 Task: Add an event with the title Second Presentation Practice, date '2023/10/27', time 7:00 AM to 9:00 AMand add a description: Participants will learn how to structure their presentations in a clear and logical manner. They will explore techniques for capturing audience attention, developing a compelling opening, organizing content effectively, and delivering a memorable closing.Select event color  Flamingo . Add location for the event as: 123 Sultan Ahmed Mosque, Istanbul, Turkey, logged in from the account softage.6@softage.netand send the event invitation to softage.10@softage.net and softage.4@softage.net. Set a reminder for the event Doesn't repeat
Action: Mouse moved to (93, 119)
Screenshot: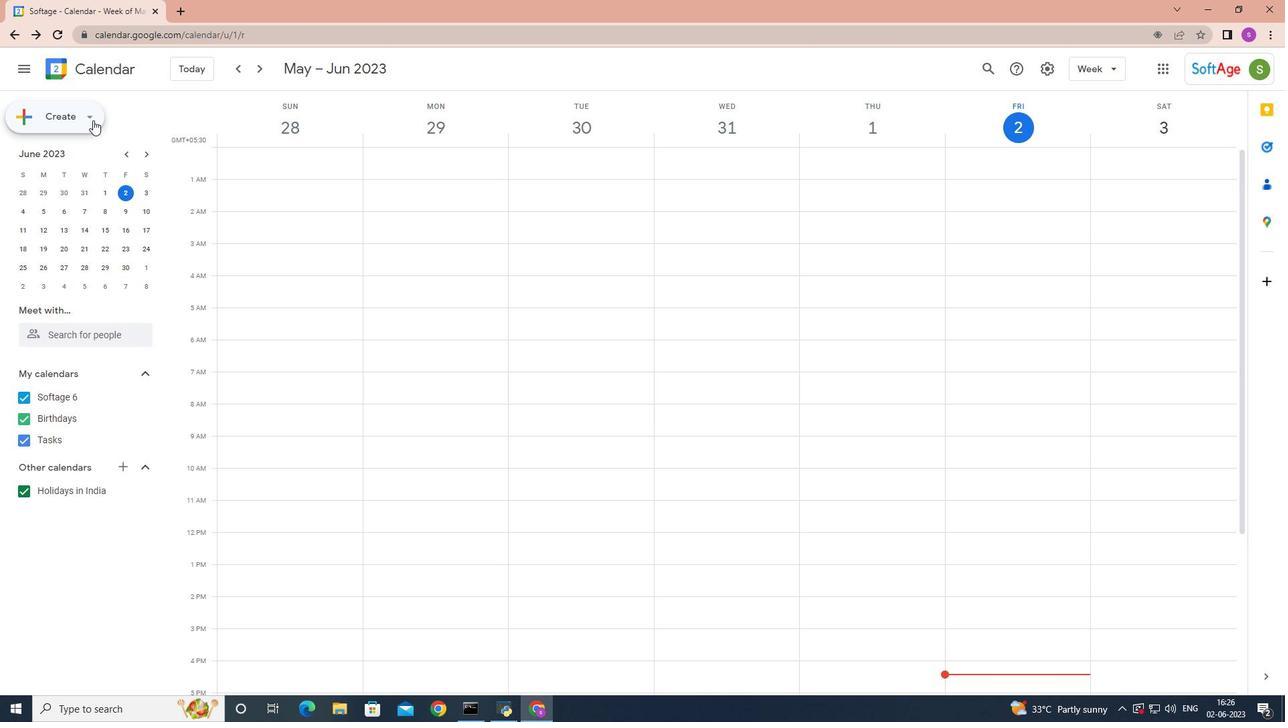 
Action: Mouse pressed left at (93, 119)
Screenshot: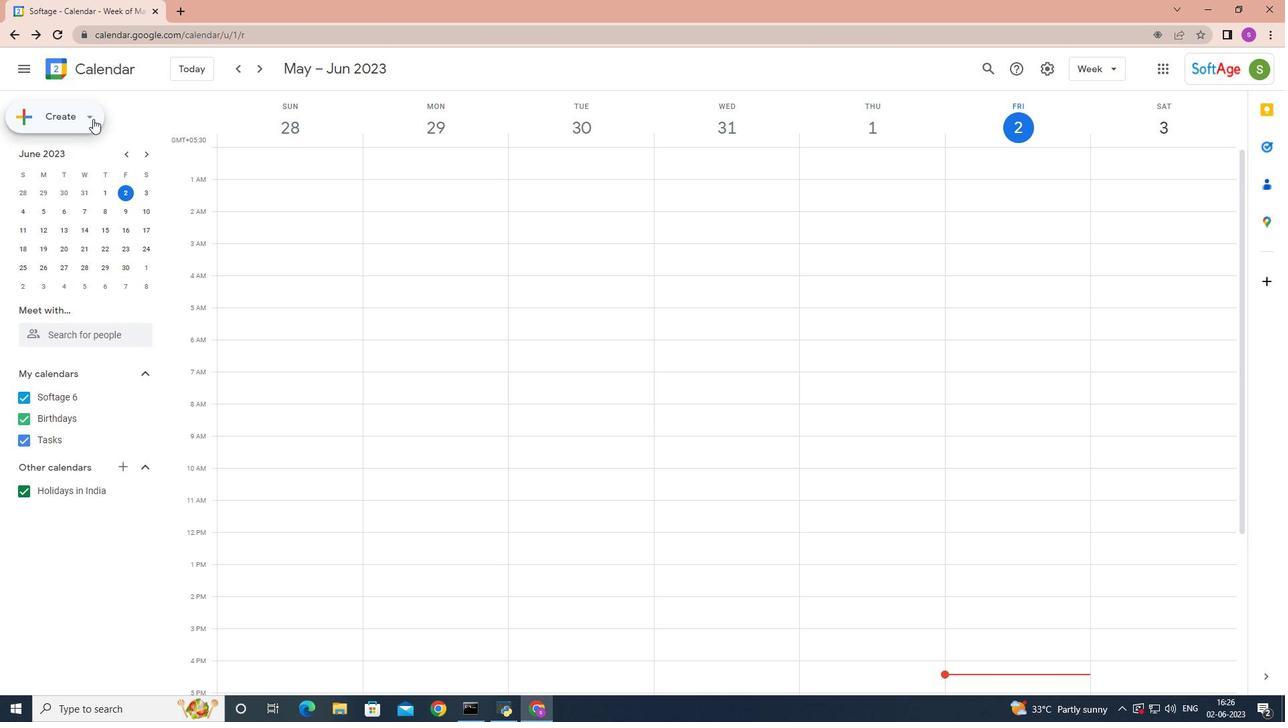 
Action: Mouse moved to (101, 147)
Screenshot: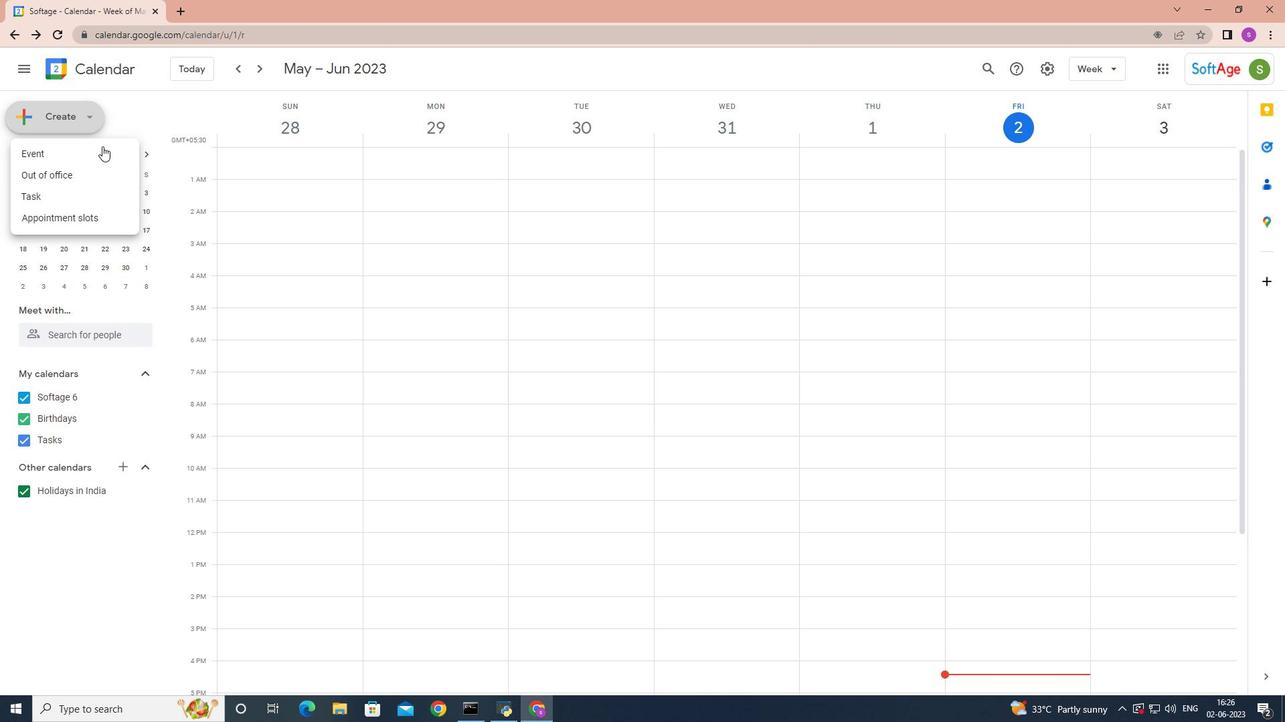 
Action: Mouse pressed left at (101, 147)
Screenshot: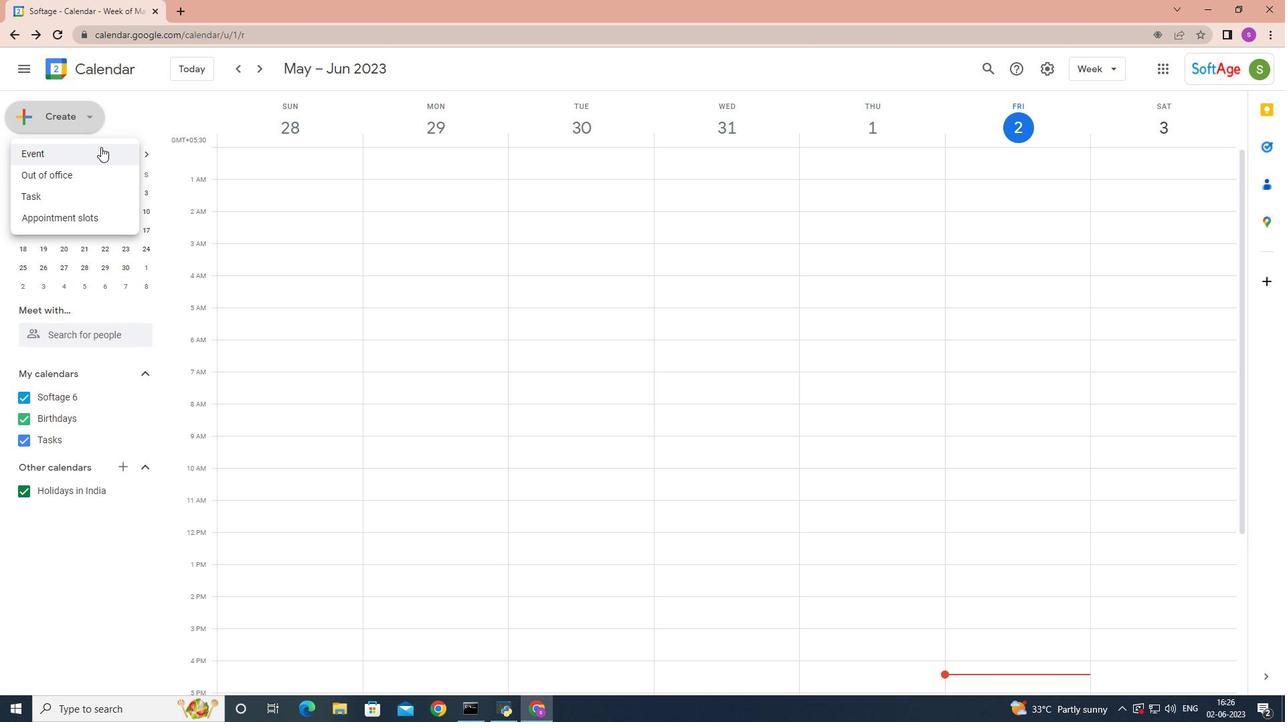 
Action: Mouse moved to (819, 642)
Screenshot: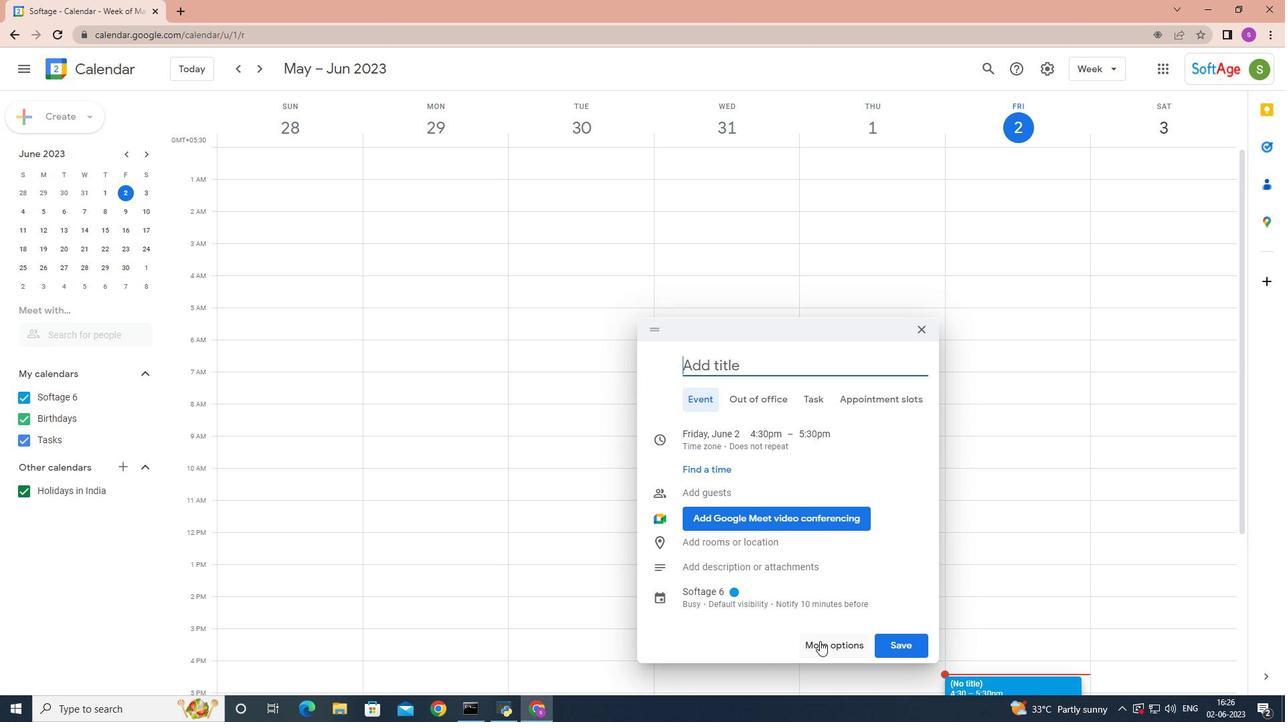 
Action: Mouse pressed left at (819, 642)
Screenshot: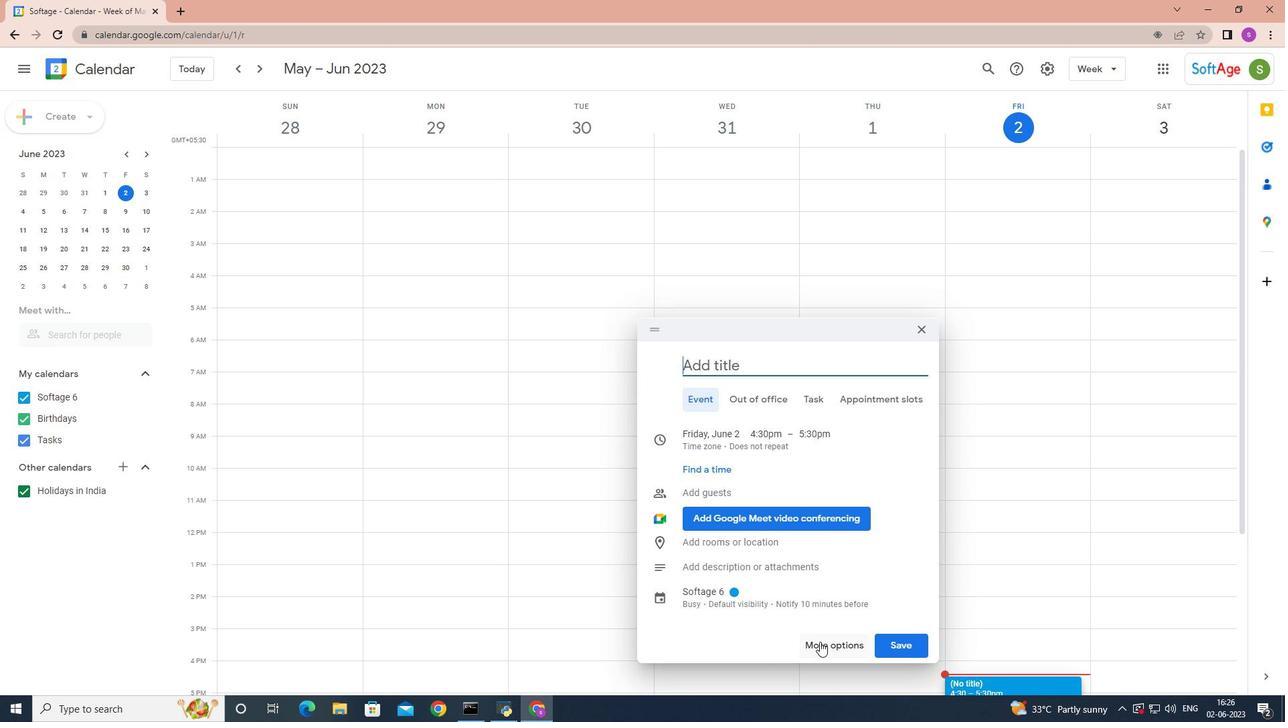 
Action: Mouse moved to (221, 52)
Screenshot: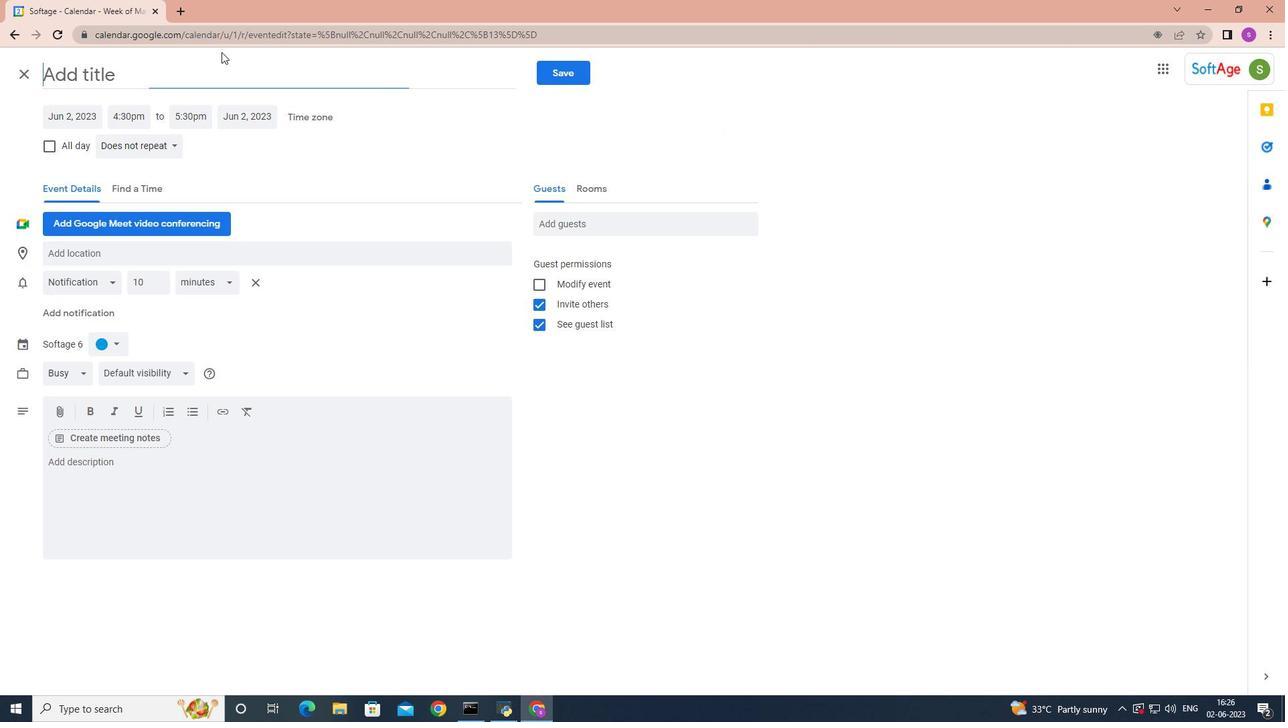 
Action: Key pressed <Key.shift>Second<Key.space><Key.shift>Presentation<Key.space><Key.shift>Practice
Screenshot: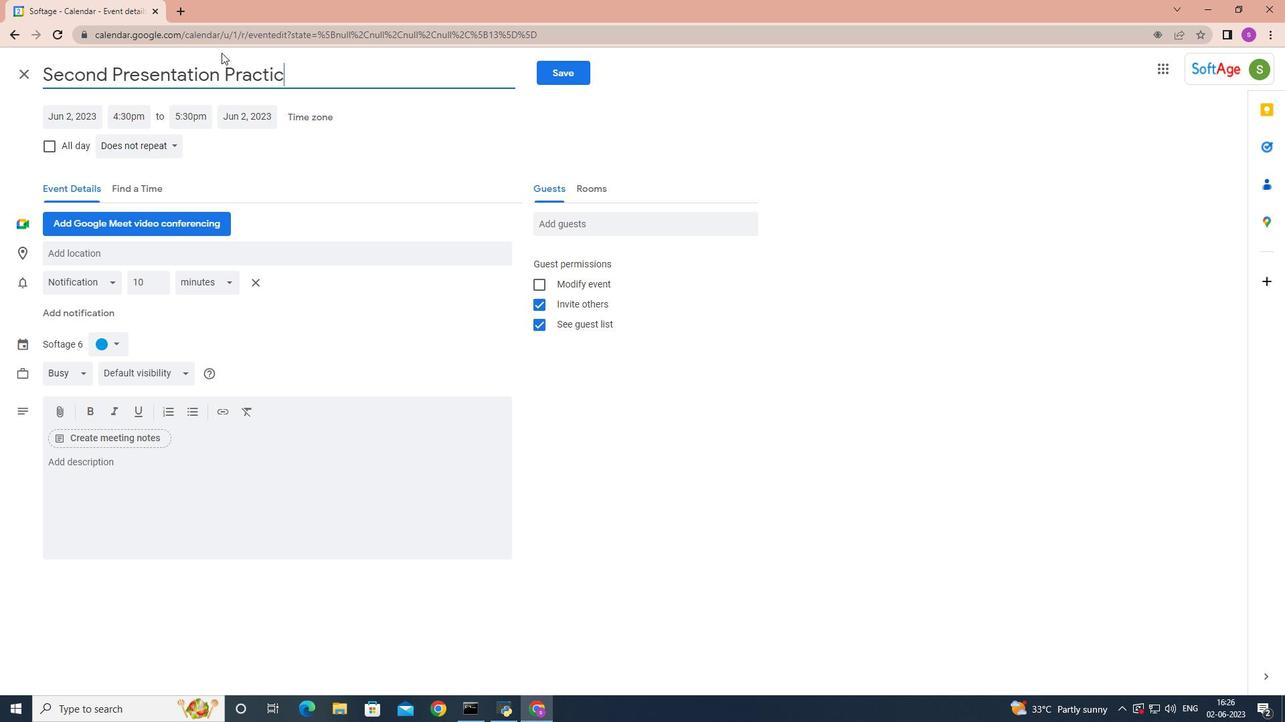 
Action: Mouse moved to (82, 116)
Screenshot: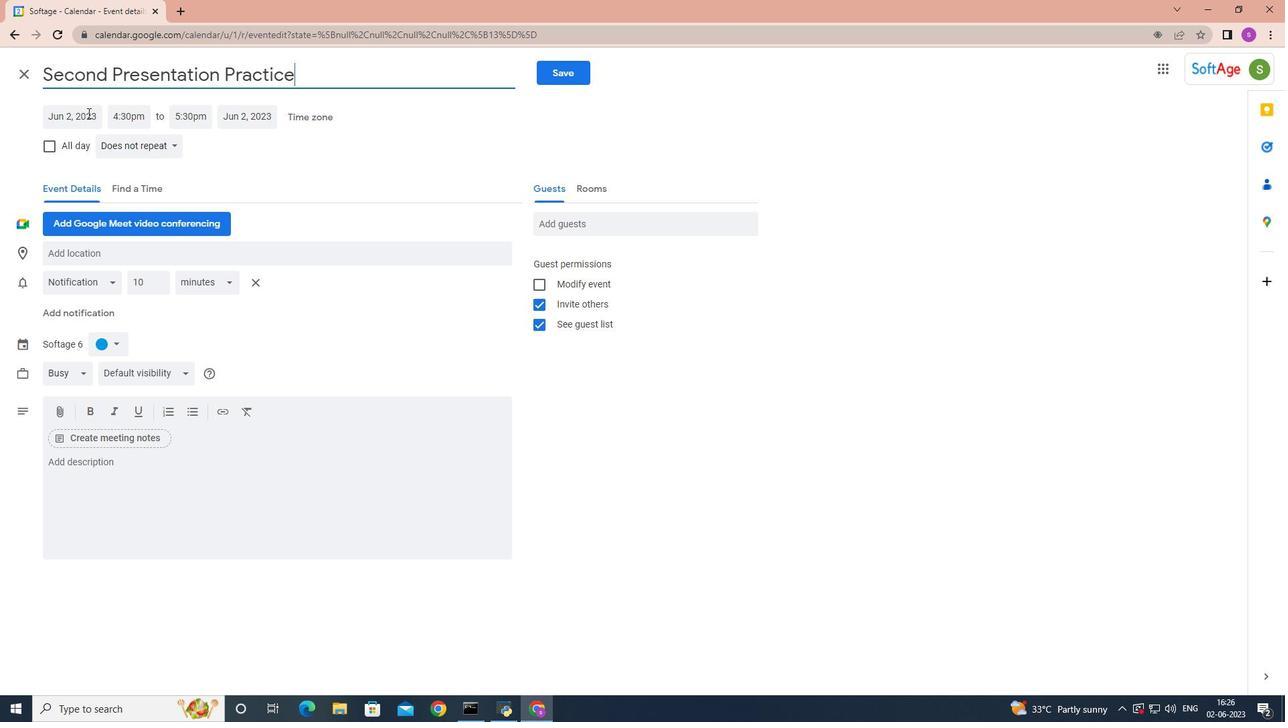 
Action: Mouse pressed left at (82, 116)
Screenshot: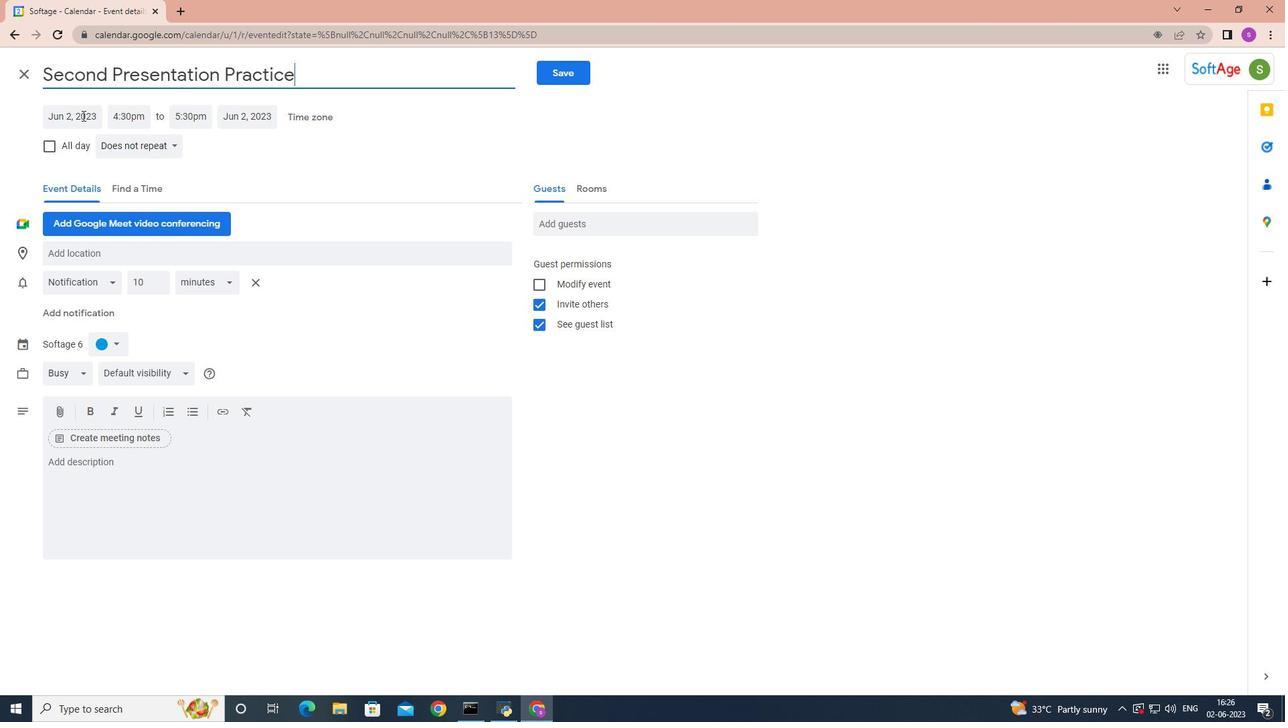 
Action: Mouse moved to (214, 141)
Screenshot: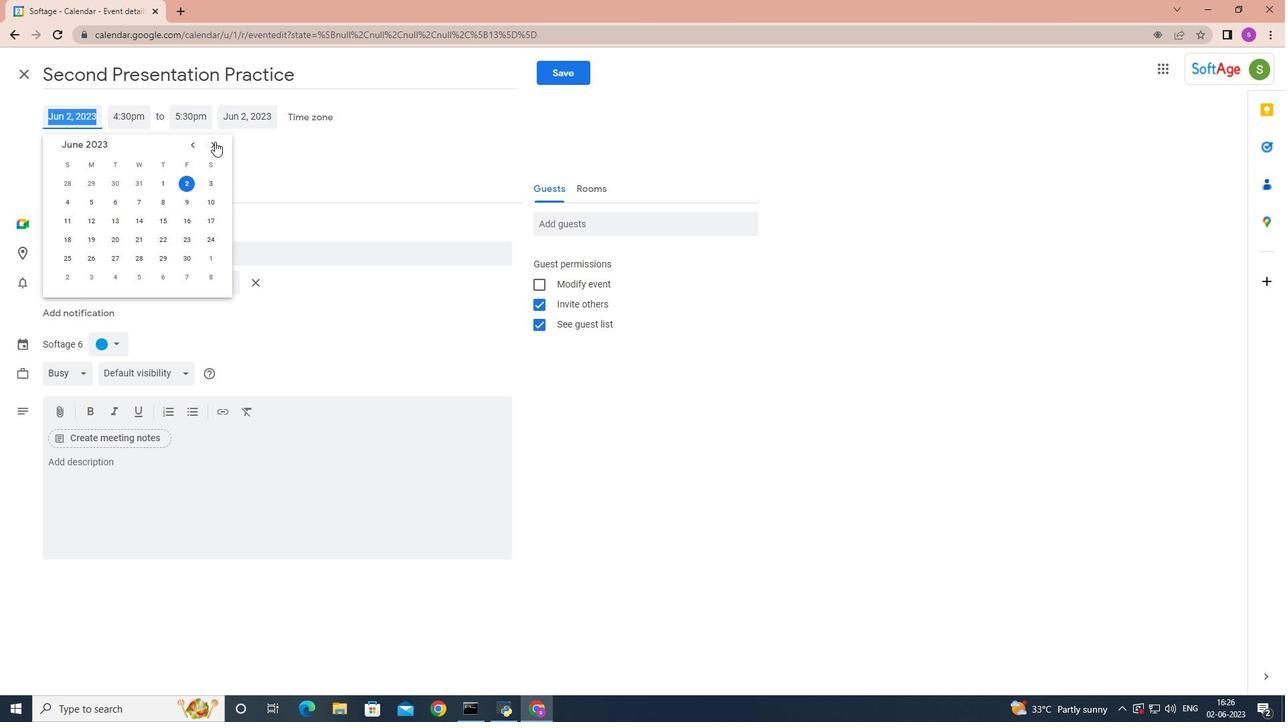 
Action: Mouse pressed left at (214, 141)
Screenshot: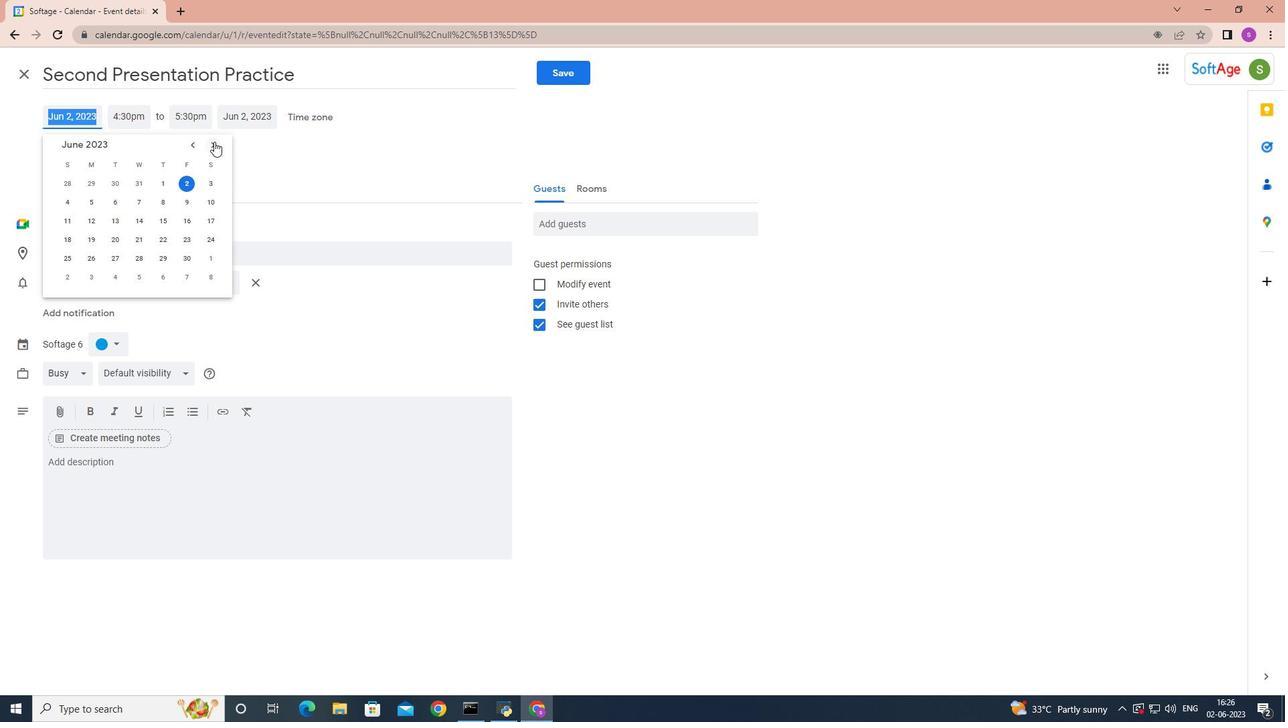 
Action: Mouse moved to (213, 141)
Screenshot: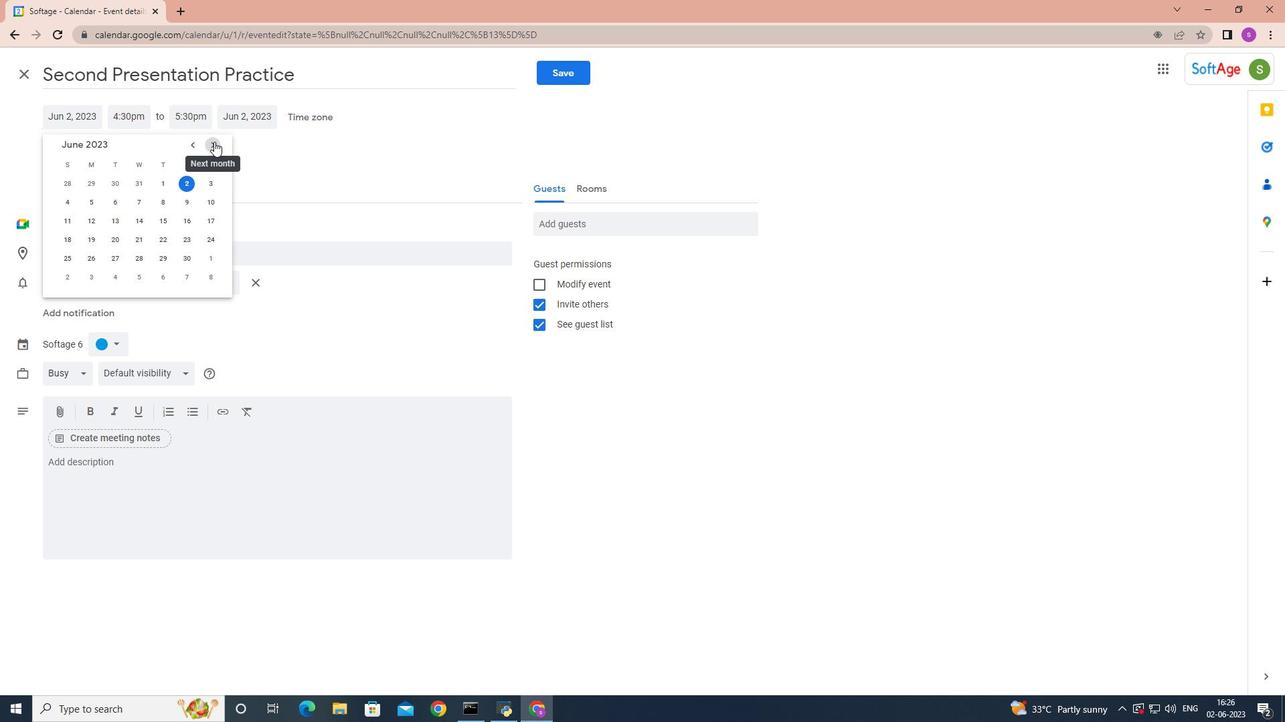 
Action: Mouse pressed left at (213, 141)
Screenshot: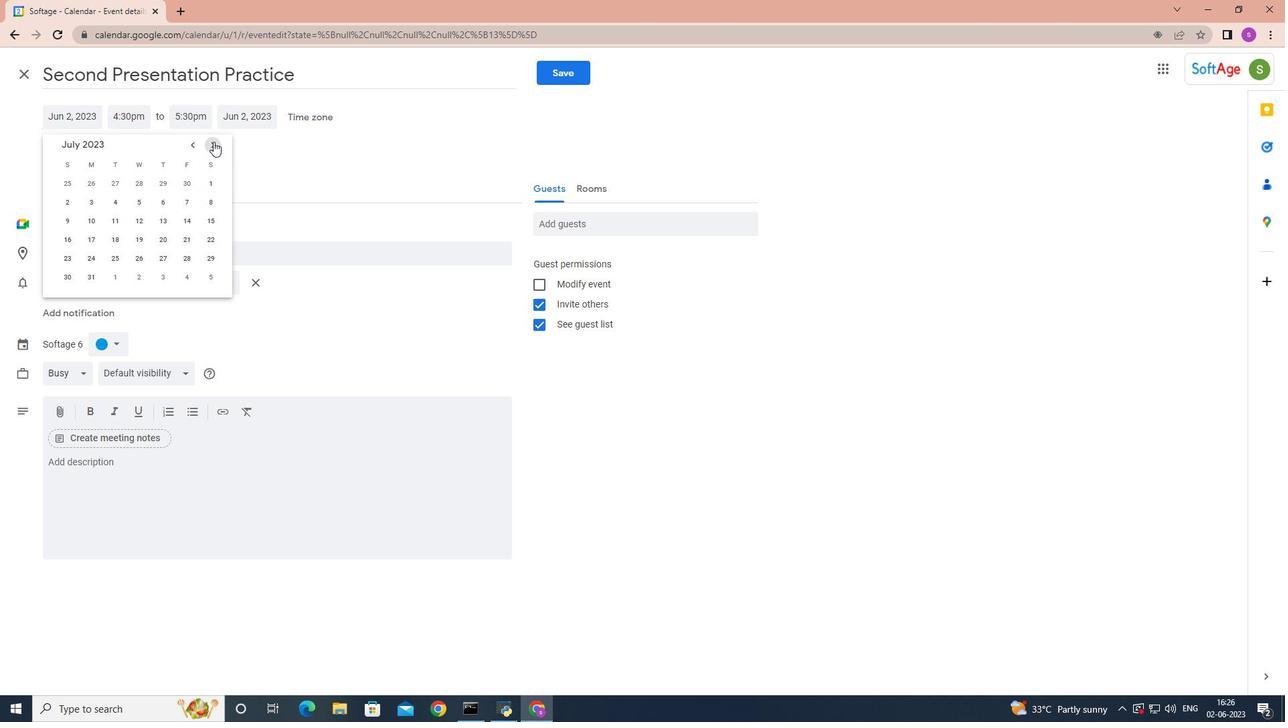 
Action: Mouse pressed left at (213, 141)
Screenshot: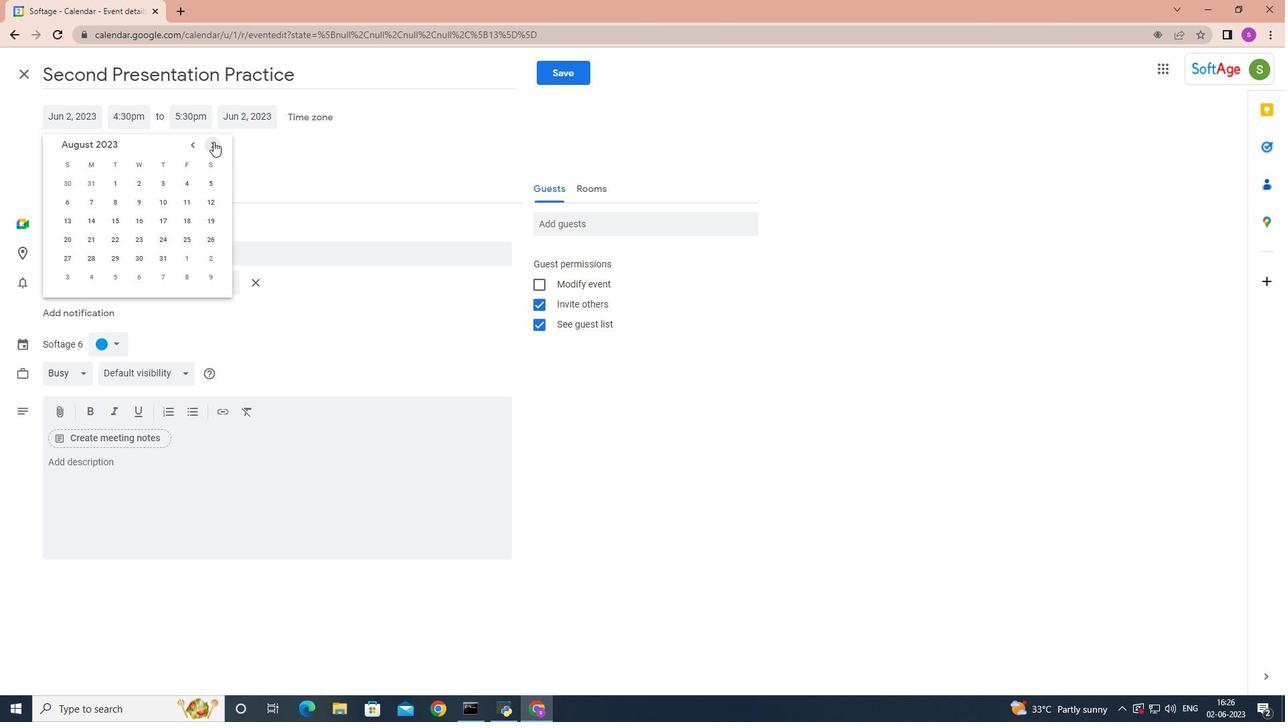 
Action: Mouse pressed left at (213, 141)
Screenshot: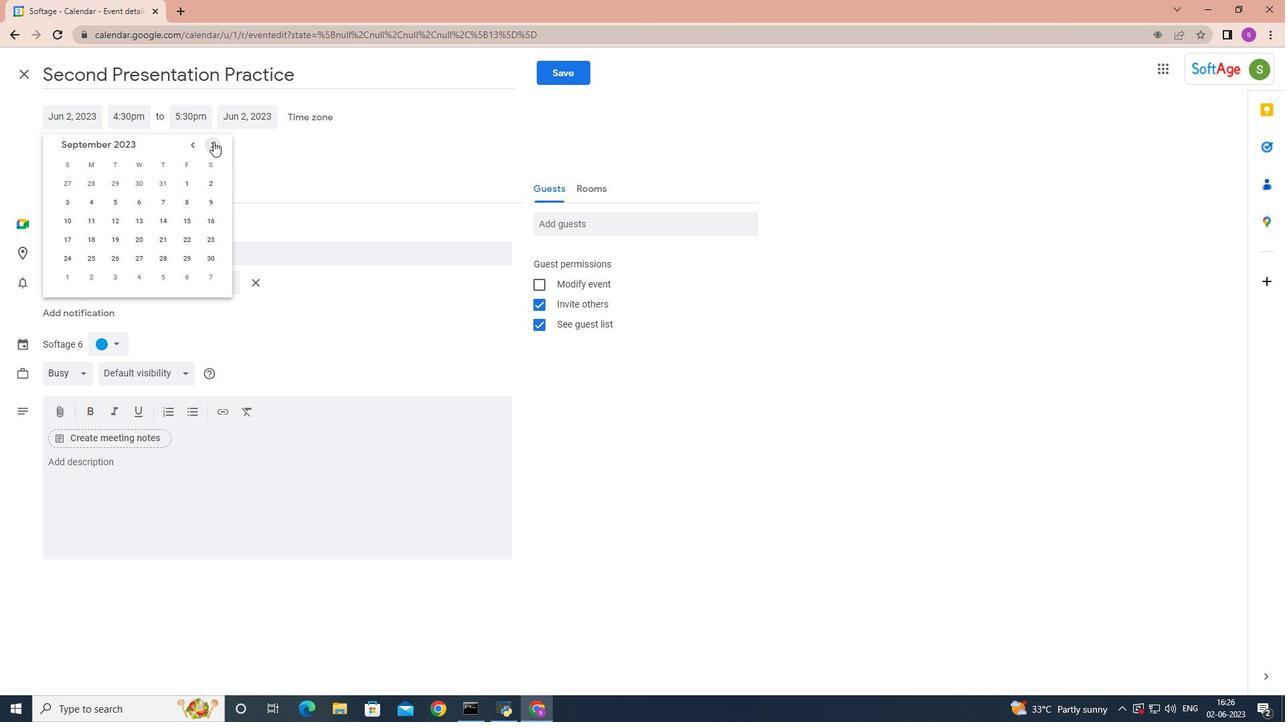 
Action: Mouse moved to (186, 238)
Screenshot: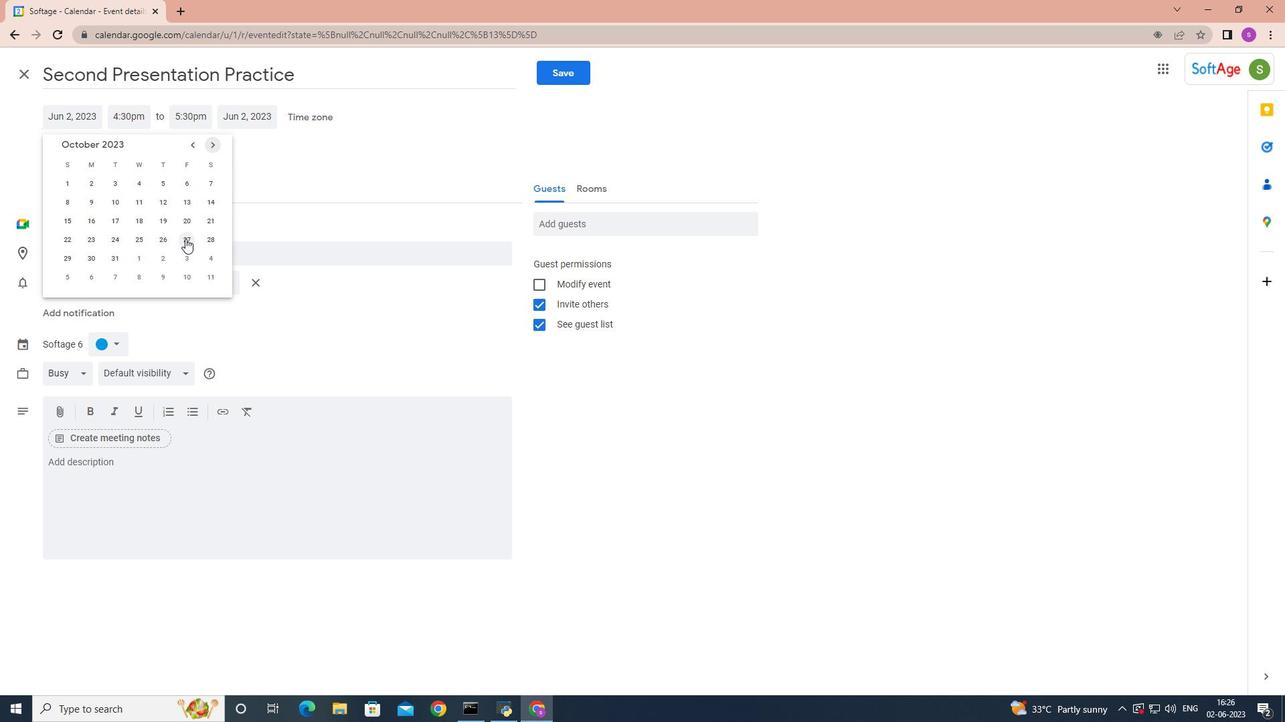 
Action: Mouse pressed left at (186, 238)
Screenshot: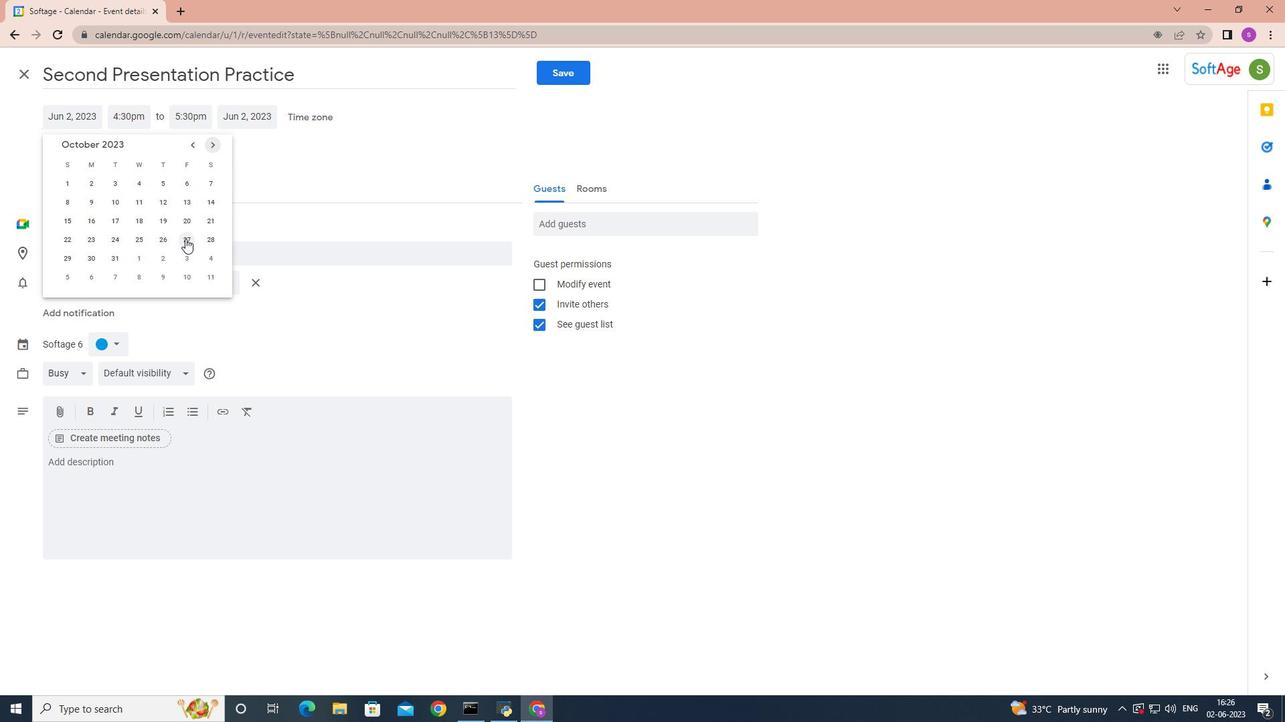 
Action: Mouse moved to (141, 119)
Screenshot: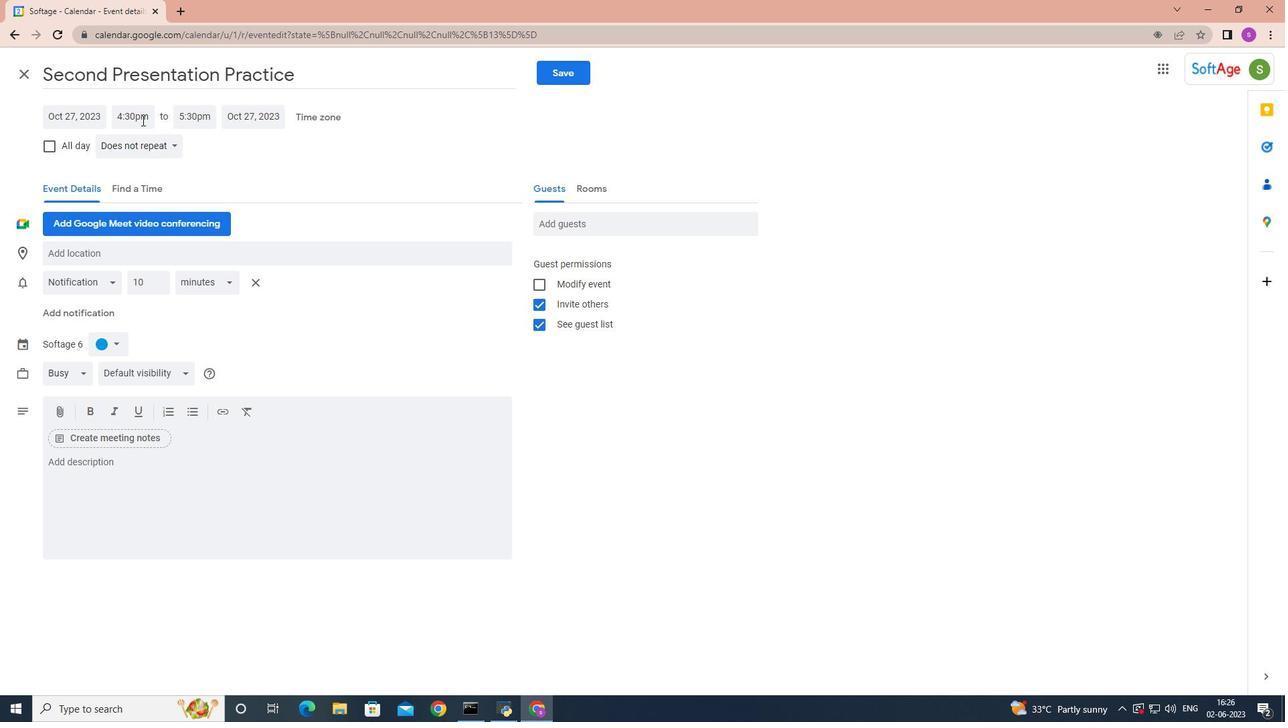 
Action: Mouse pressed left at (141, 119)
Screenshot: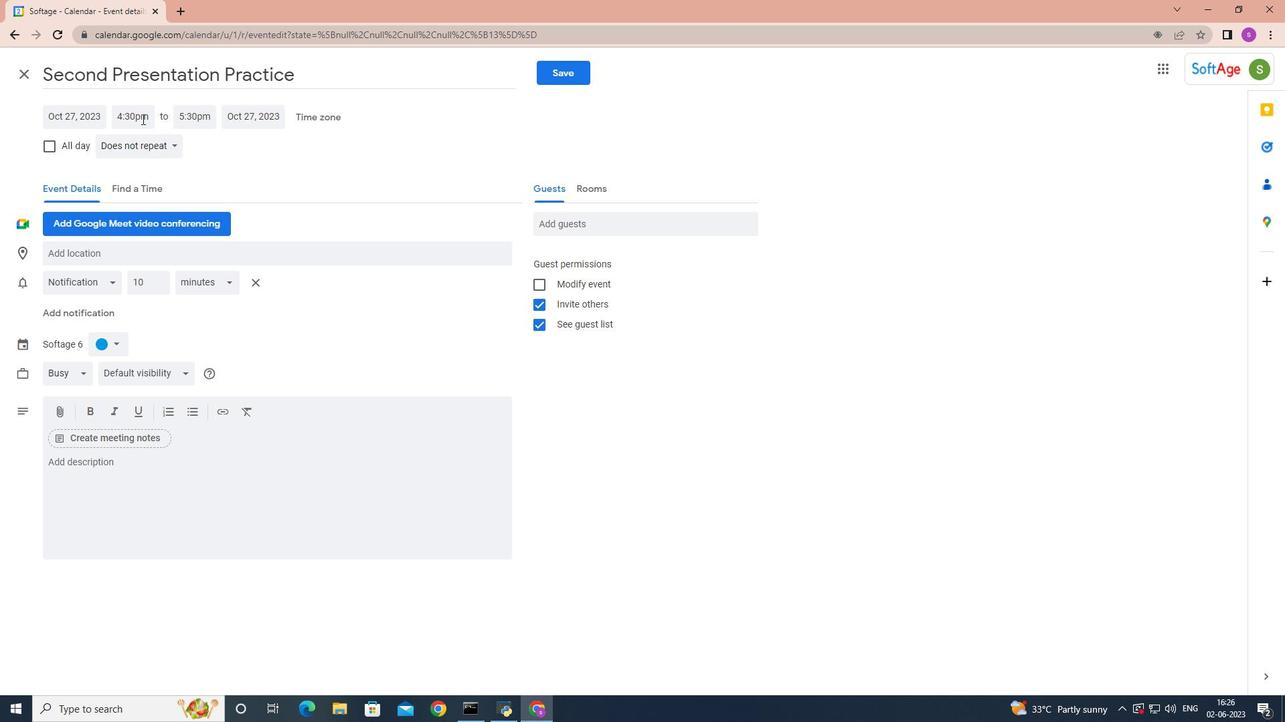 
Action: Mouse moved to (161, 211)
Screenshot: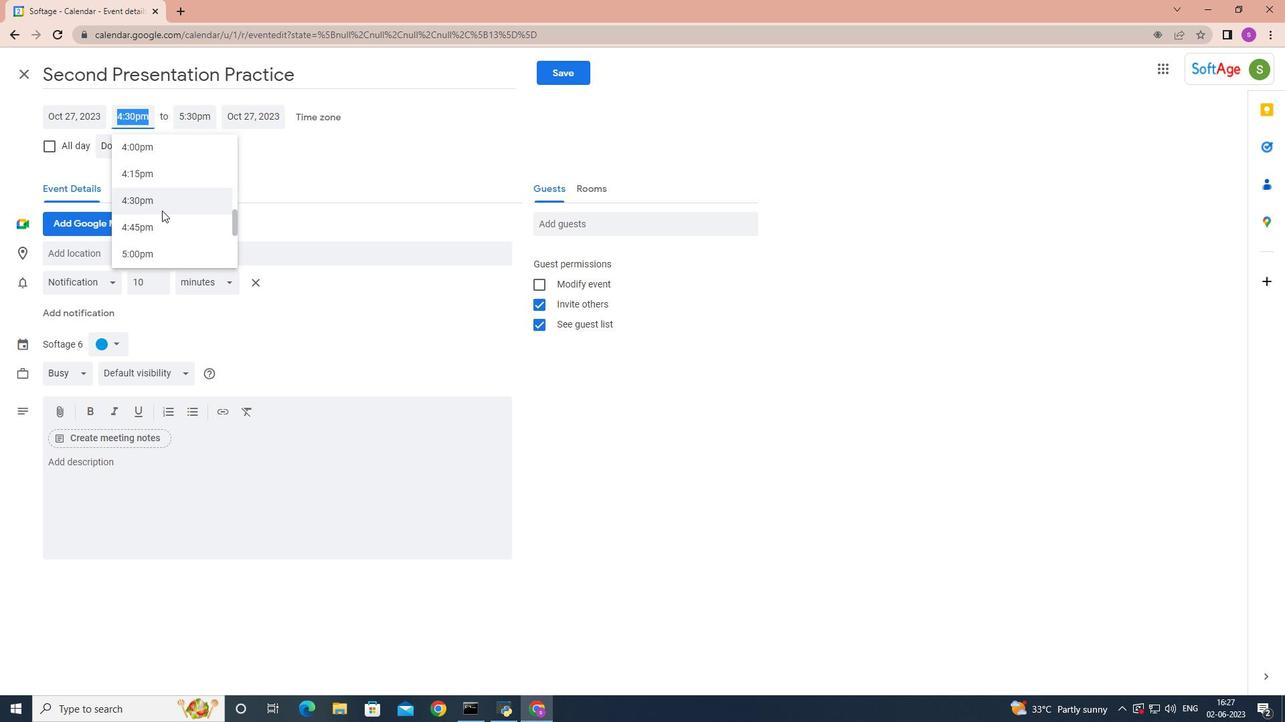 
Action: Mouse scrolled (161, 212) with delta (0, 0)
Screenshot: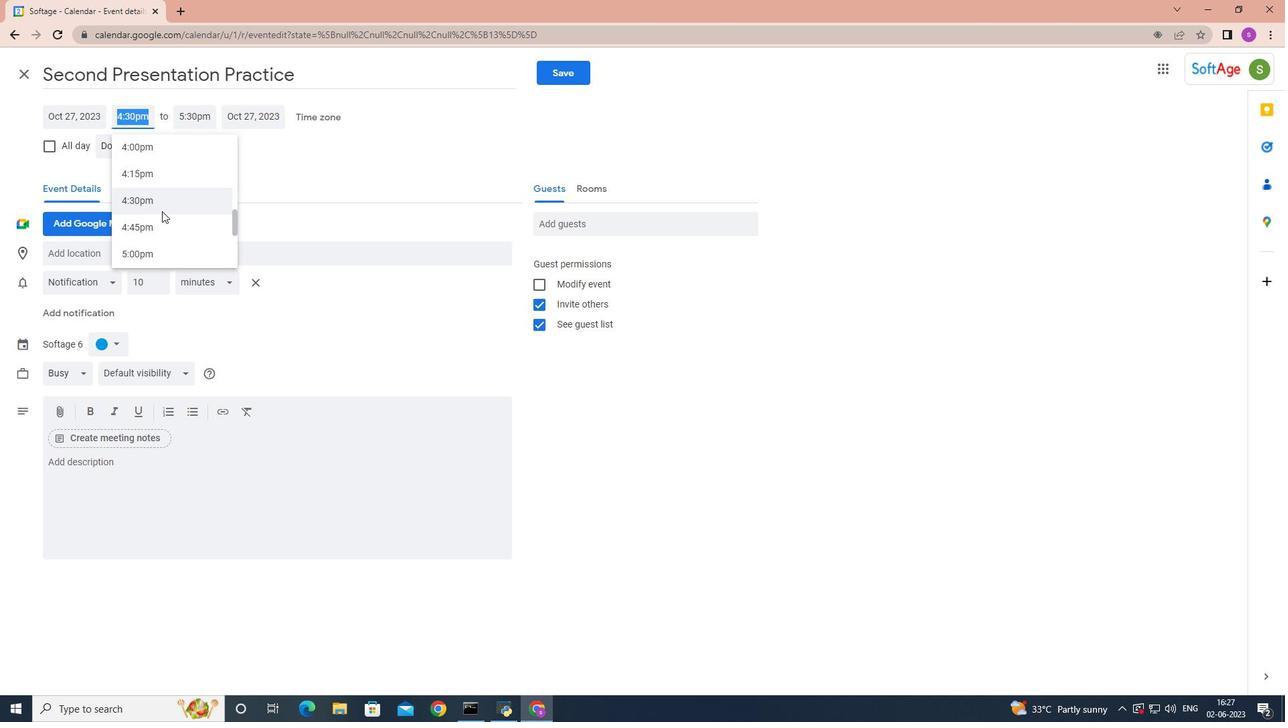 
Action: Mouse scrolled (161, 212) with delta (0, 0)
Screenshot: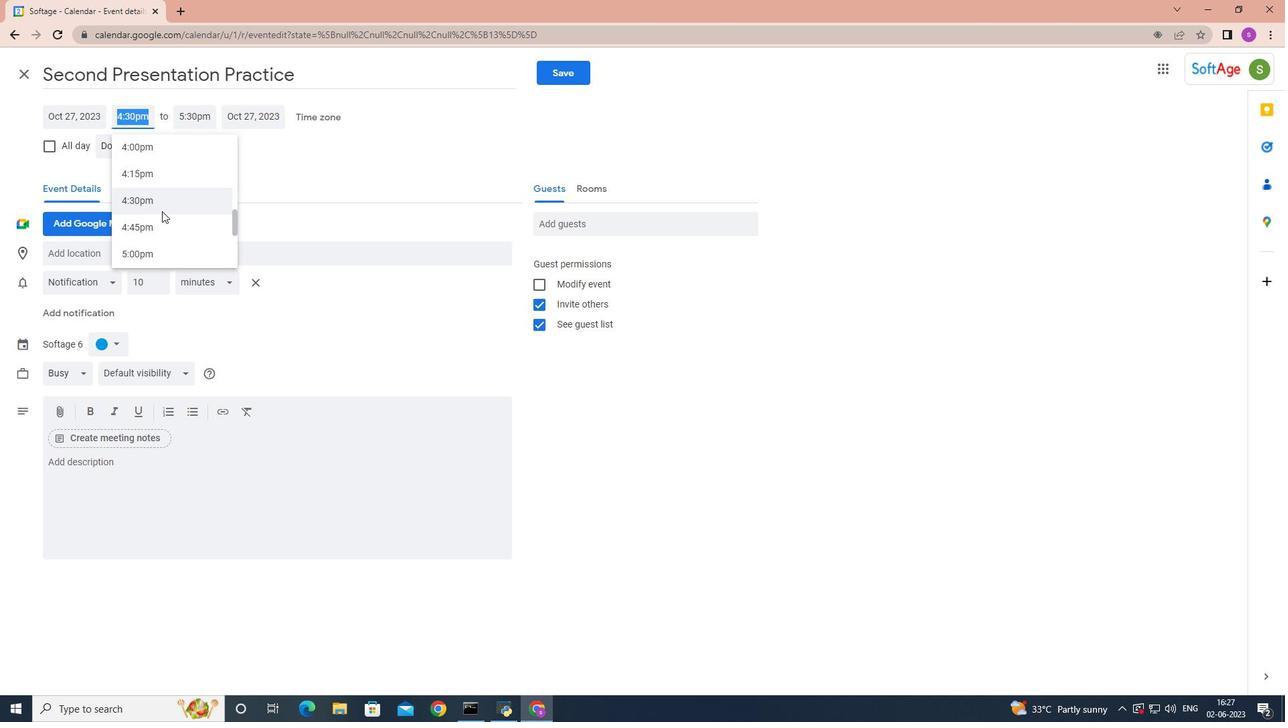 
Action: Mouse moved to (161, 211)
Screenshot: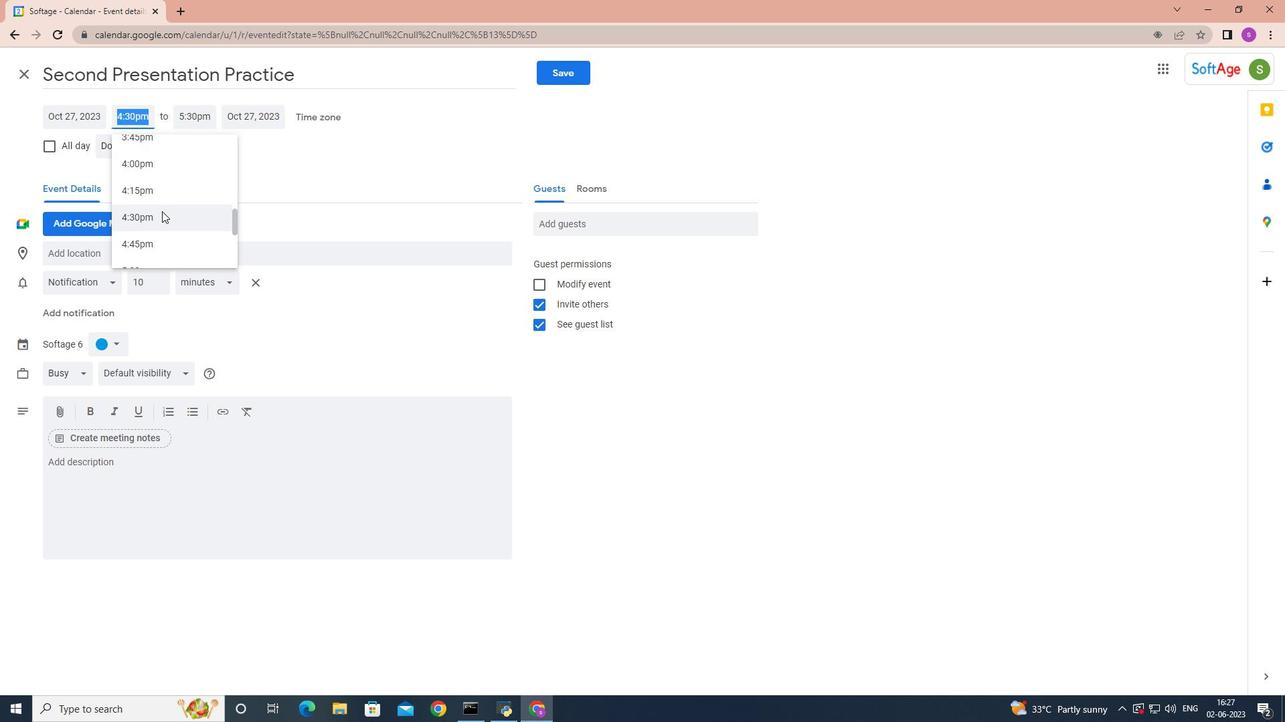 
Action: Mouse scrolled (161, 212) with delta (0, 0)
Screenshot: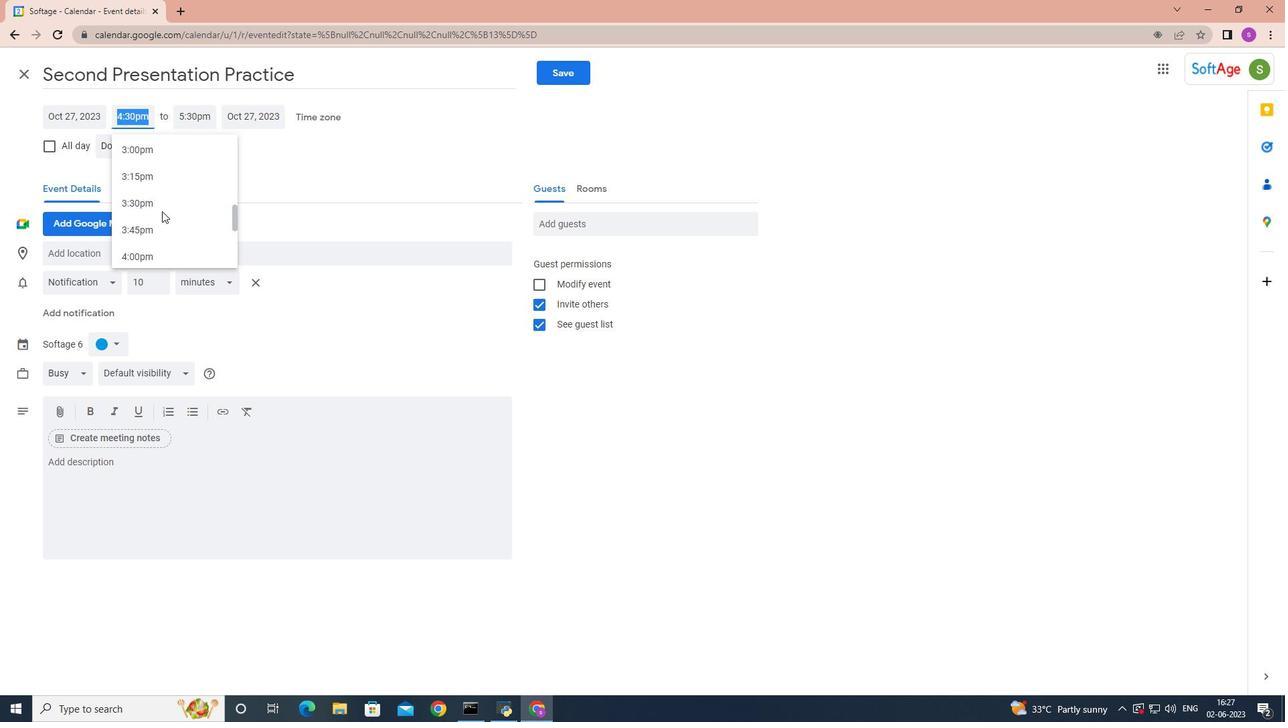 
Action: Mouse scrolled (161, 212) with delta (0, 0)
Screenshot: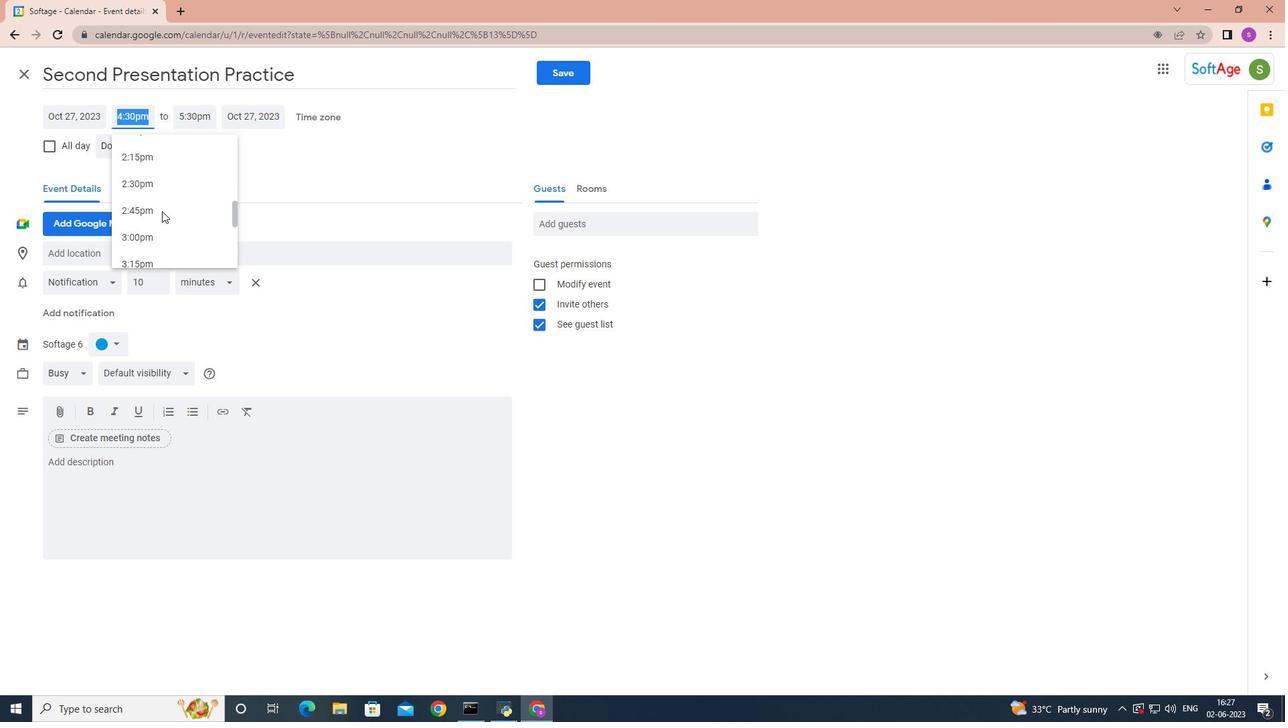 
Action: Mouse scrolled (161, 212) with delta (0, 0)
Screenshot: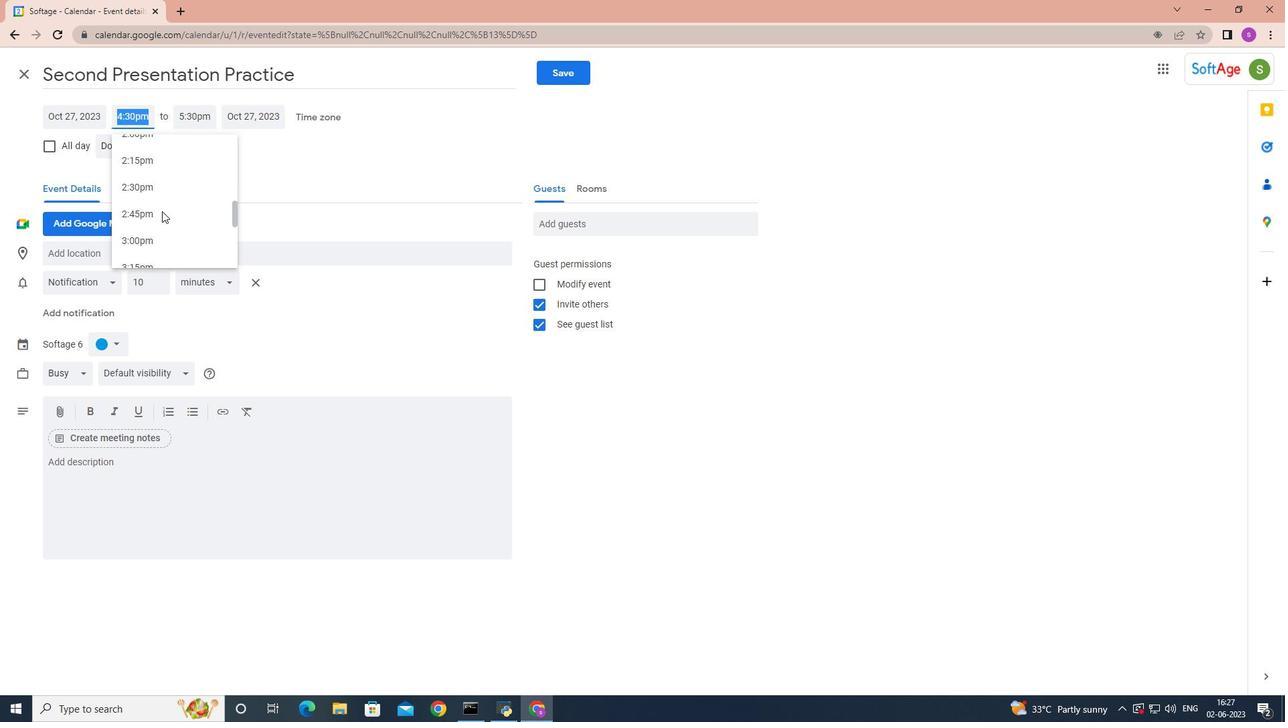 
Action: Mouse moved to (161, 212)
Screenshot: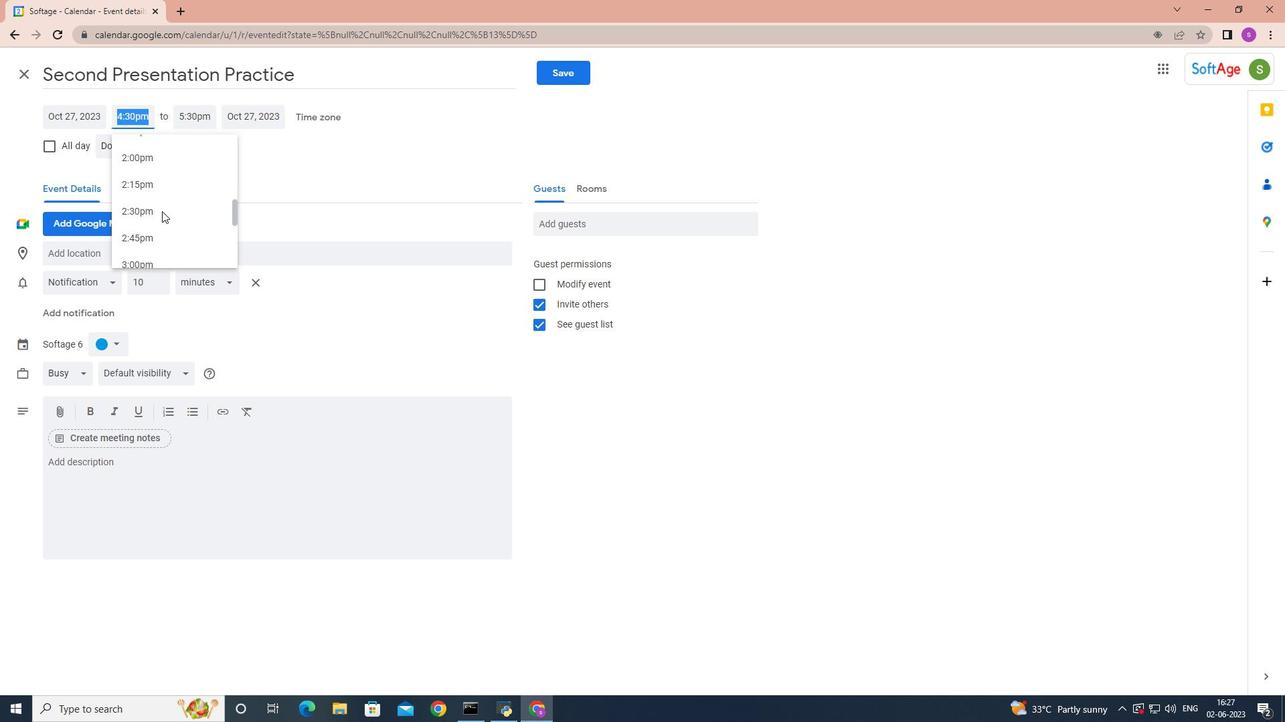 
Action: Mouse scrolled (161, 212) with delta (0, 0)
Screenshot: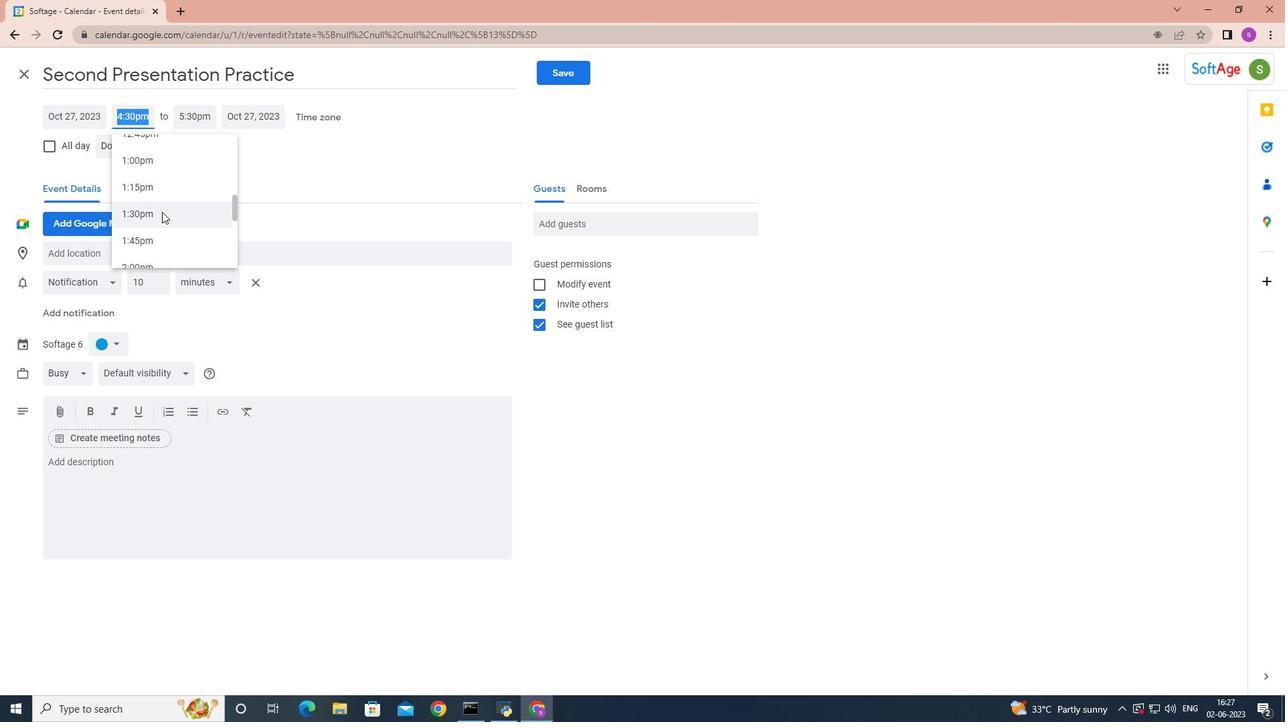 
Action: Mouse scrolled (161, 212) with delta (0, 0)
Screenshot: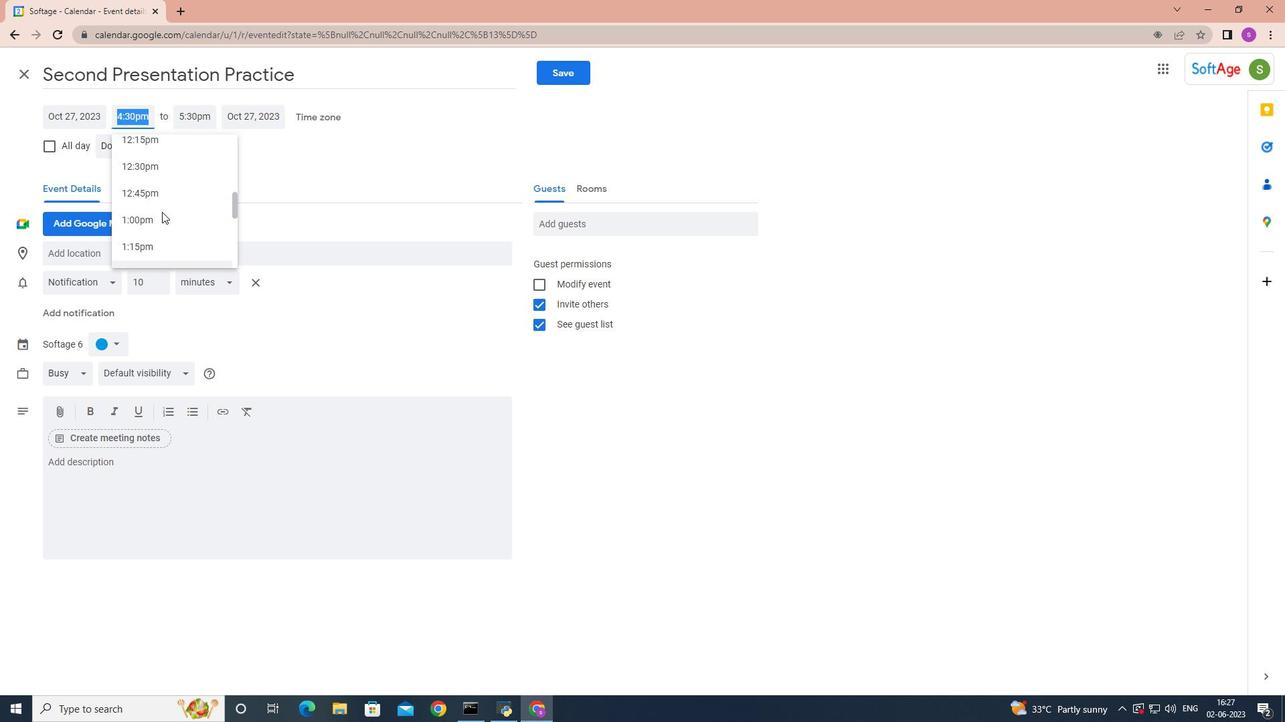 
Action: Mouse scrolled (161, 212) with delta (0, 0)
Screenshot: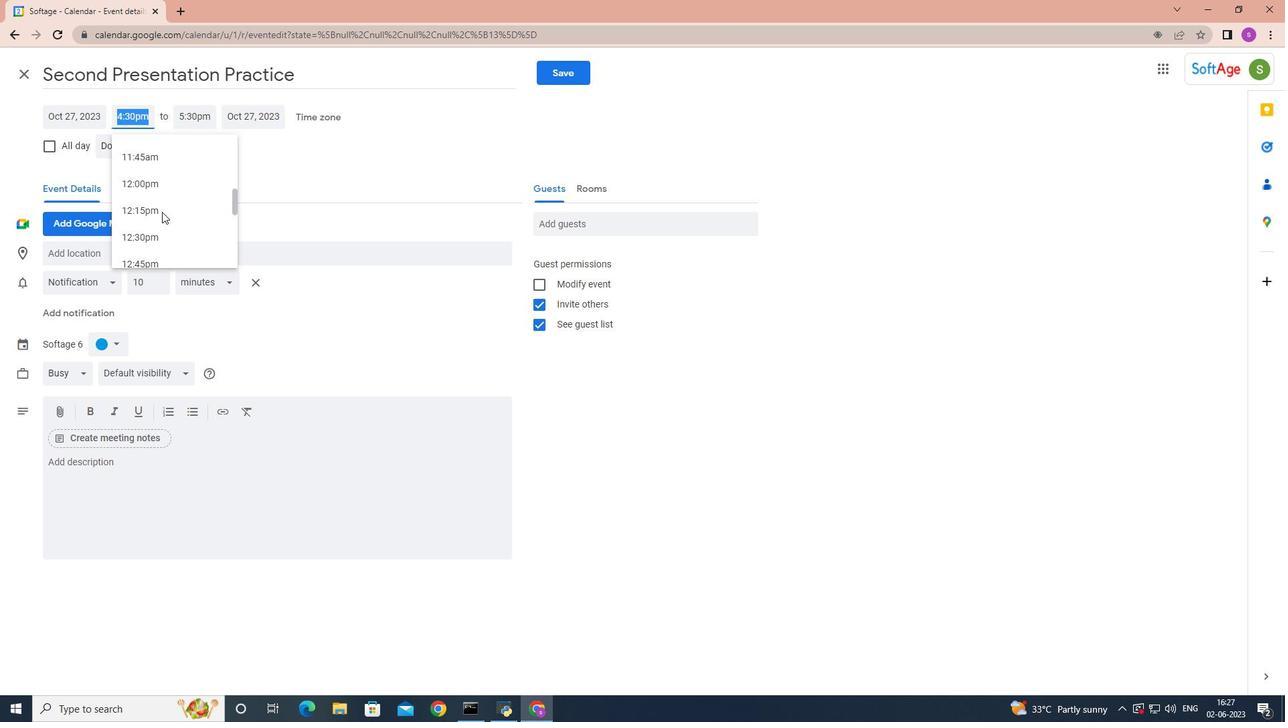 
Action: Mouse scrolled (161, 212) with delta (0, 0)
Screenshot: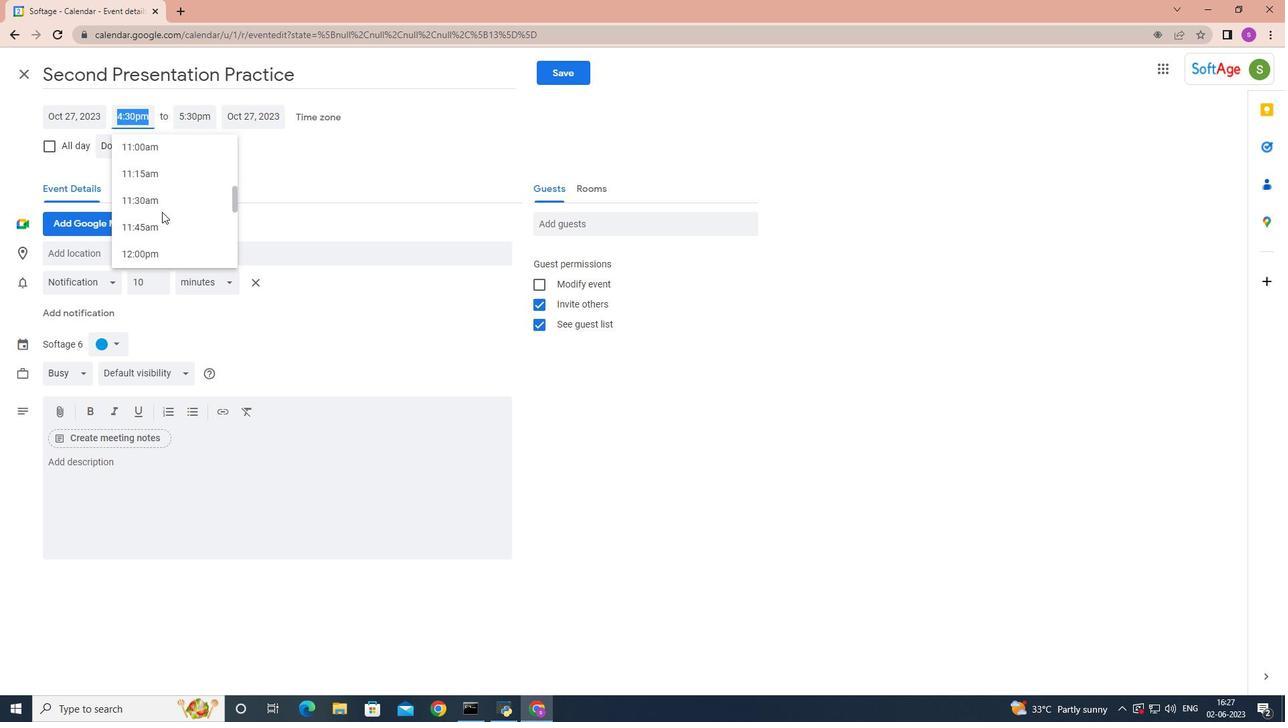 
Action: Mouse scrolled (161, 212) with delta (0, 0)
Screenshot: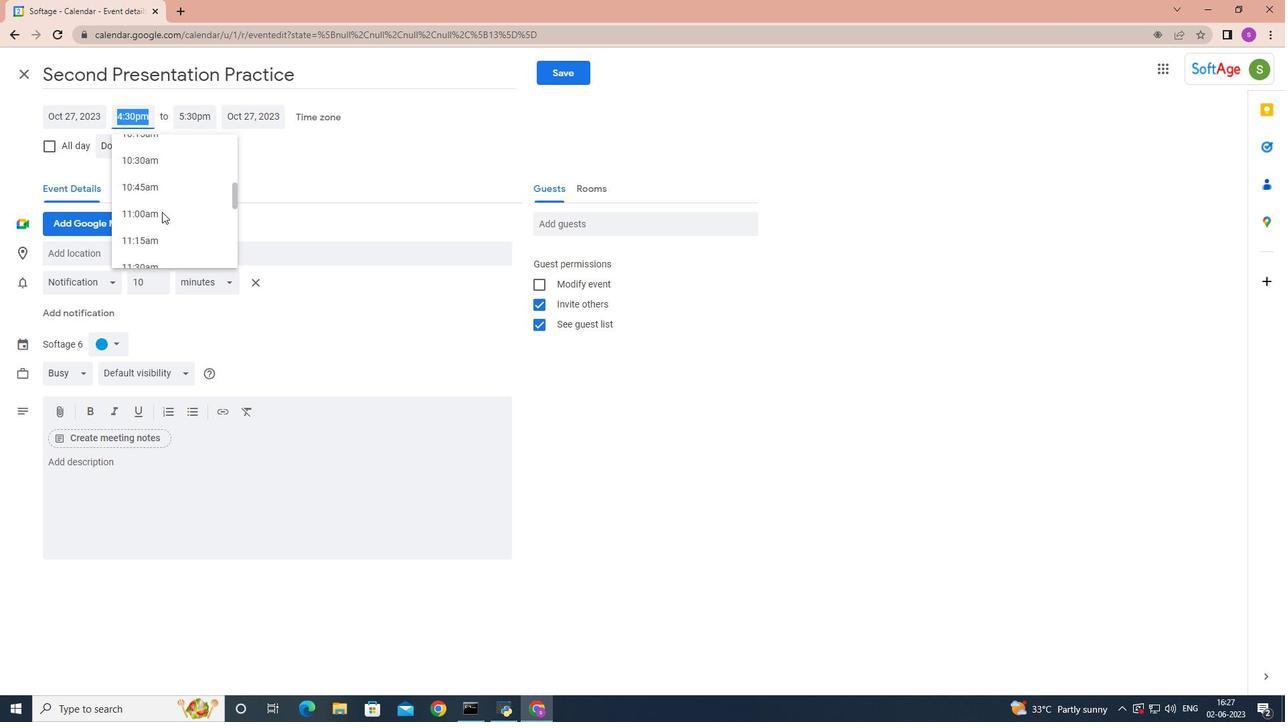 
Action: Mouse scrolled (161, 212) with delta (0, 0)
Screenshot: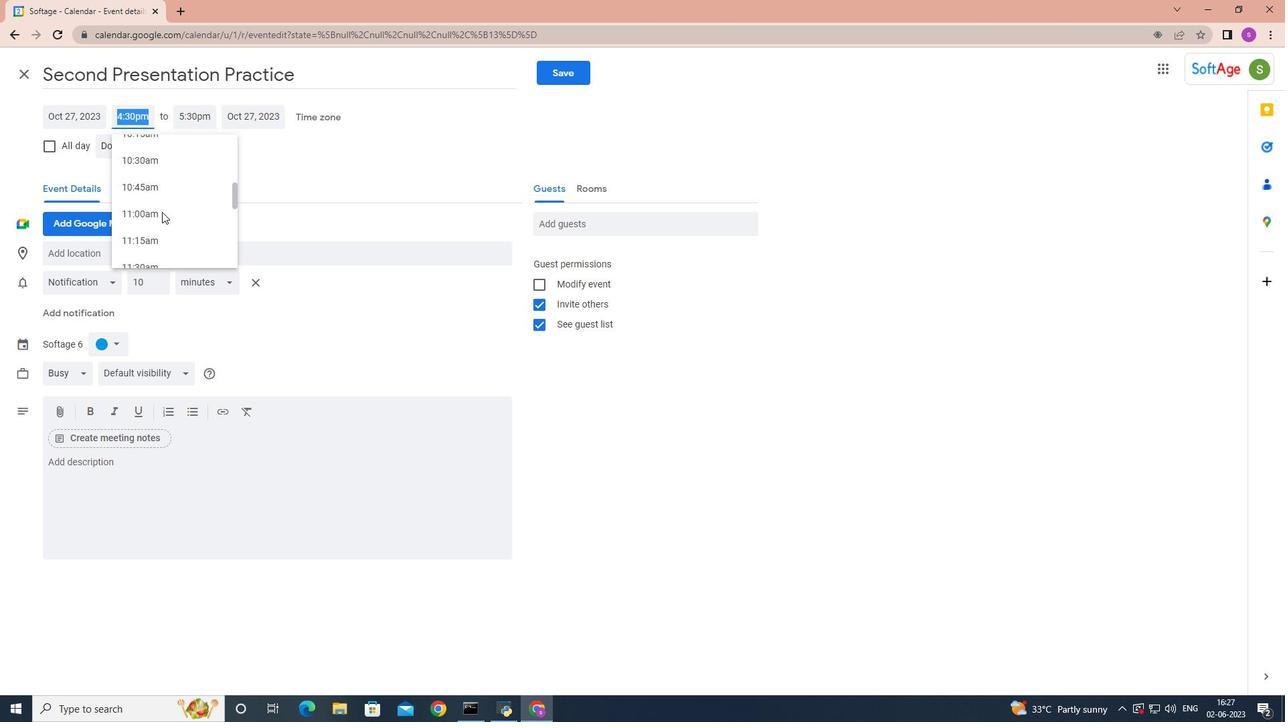 
Action: Mouse moved to (161, 210)
Screenshot: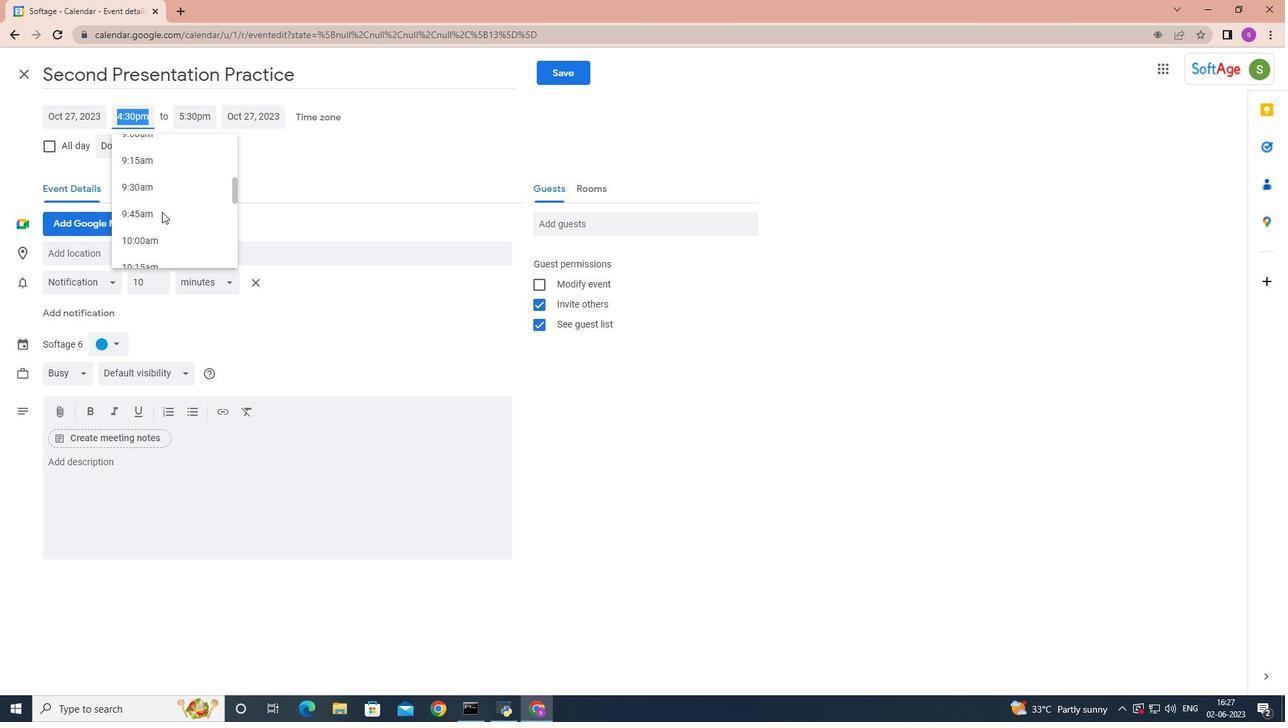 
Action: Mouse scrolled (161, 211) with delta (0, 0)
Screenshot: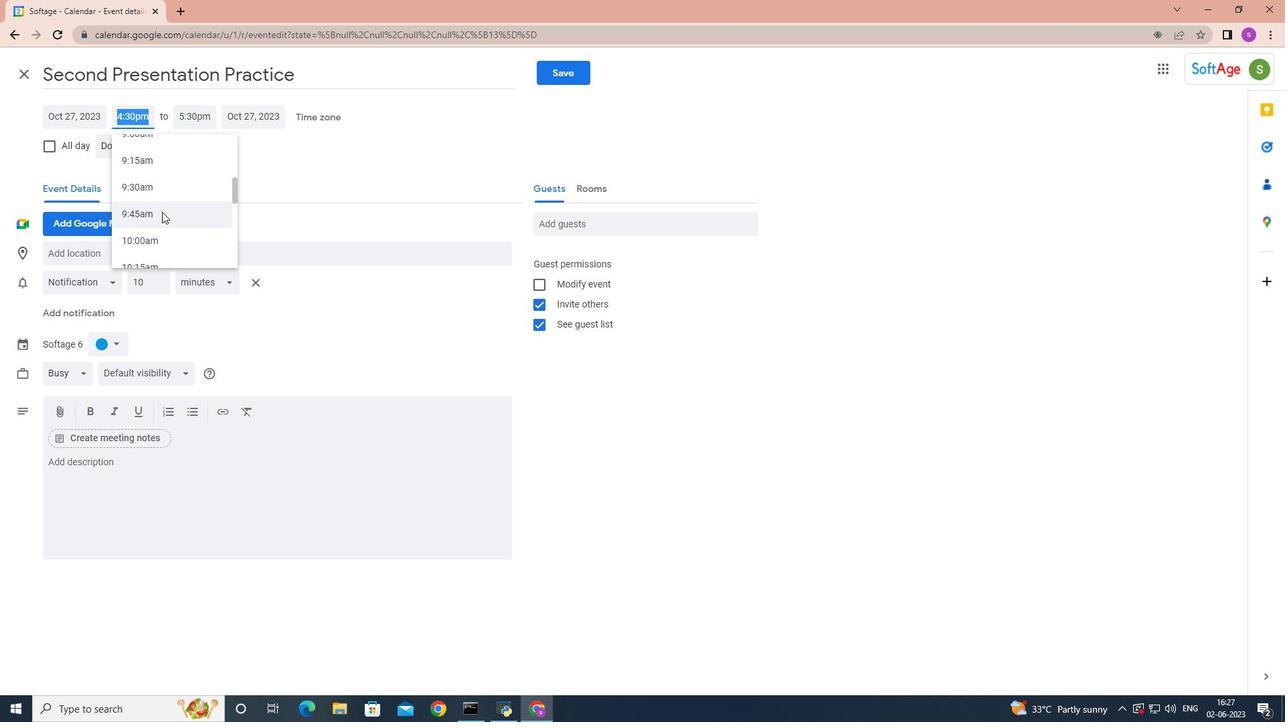 
Action: Mouse scrolled (161, 211) with delta (0, 0)
Screenshot: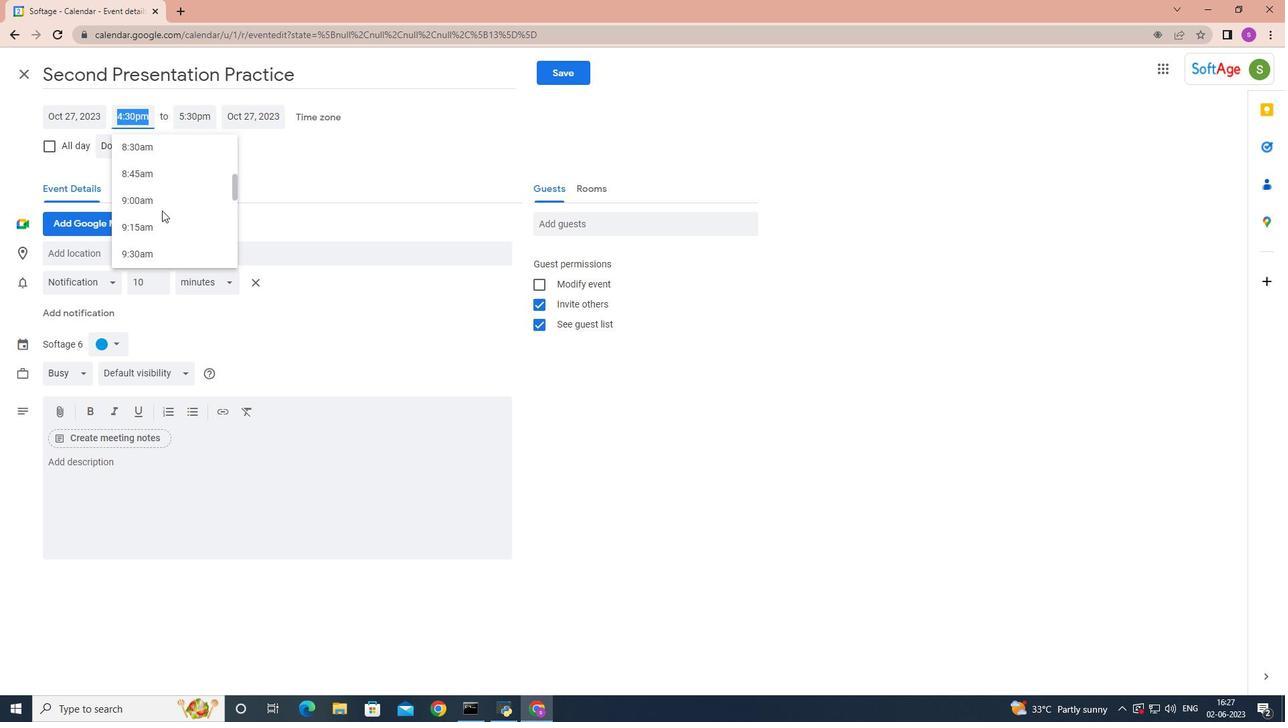 
Action: Mouse scrolled (161, 211) with delta (0, 0)
Screenshot: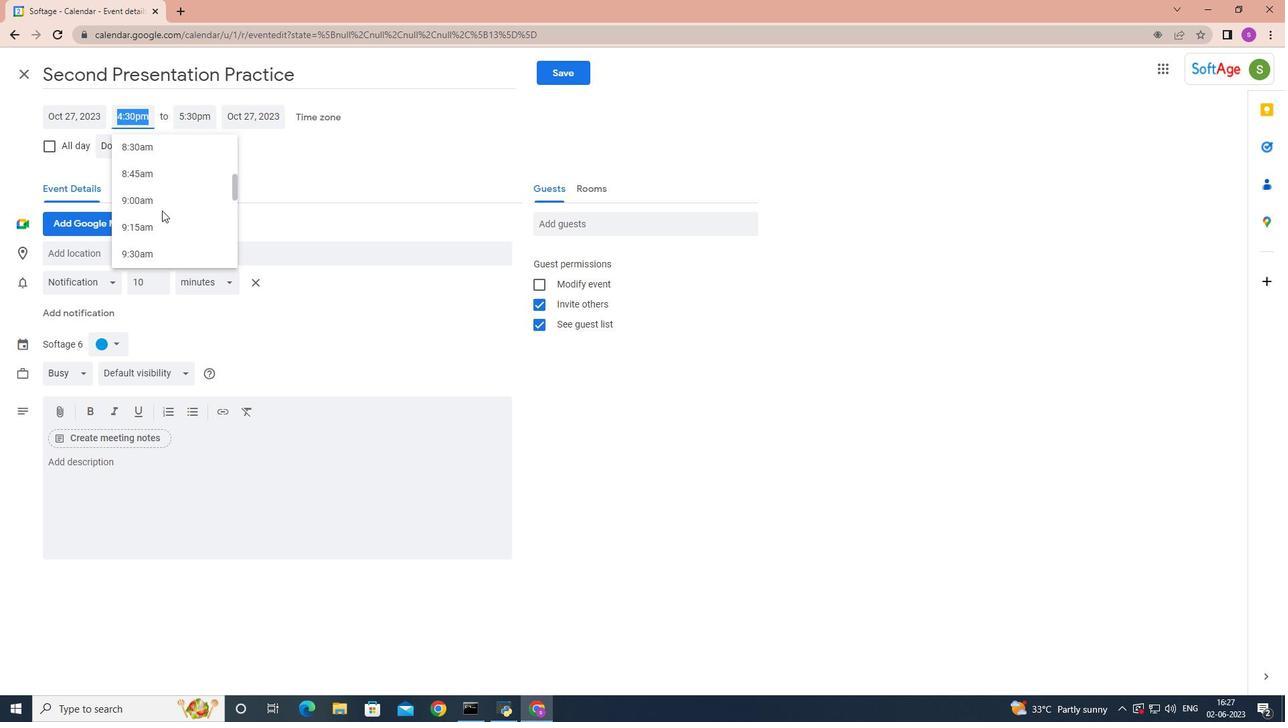 
Action: Mouse moved to (160, 202)
Screenshot: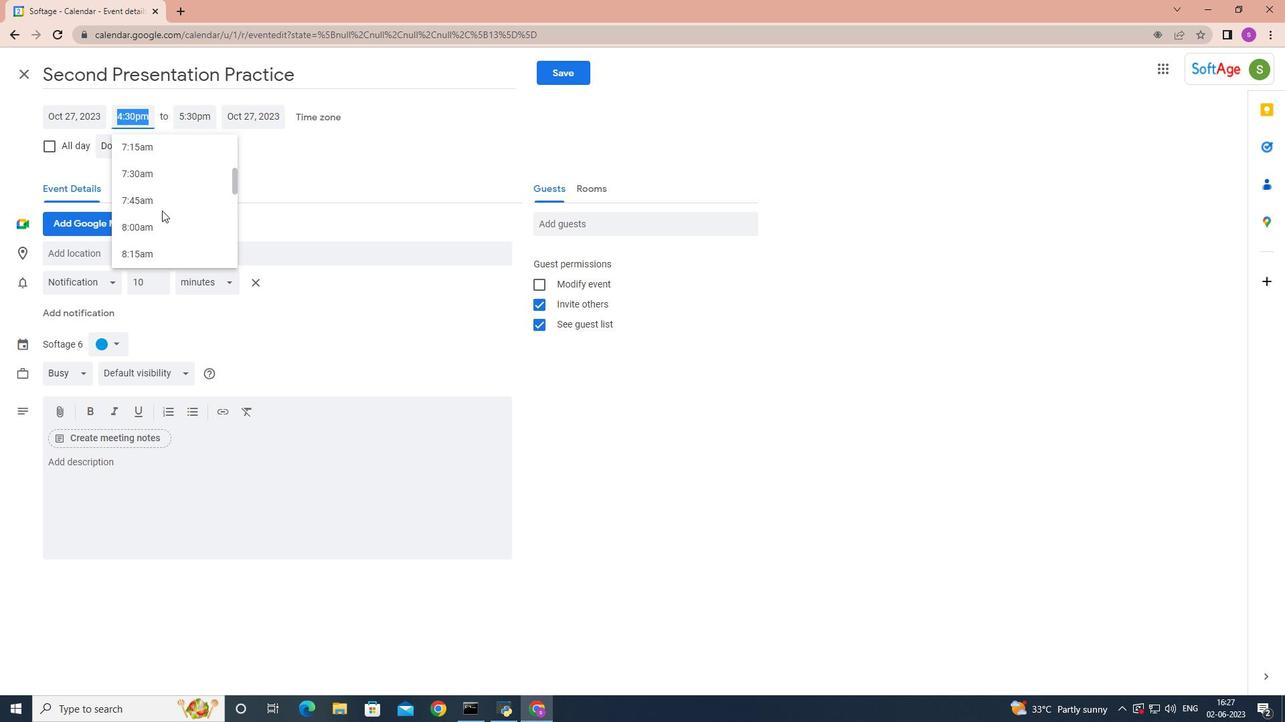
Action: Mouse scrolled (160, 203) with delta (0, 0)
Screenshot: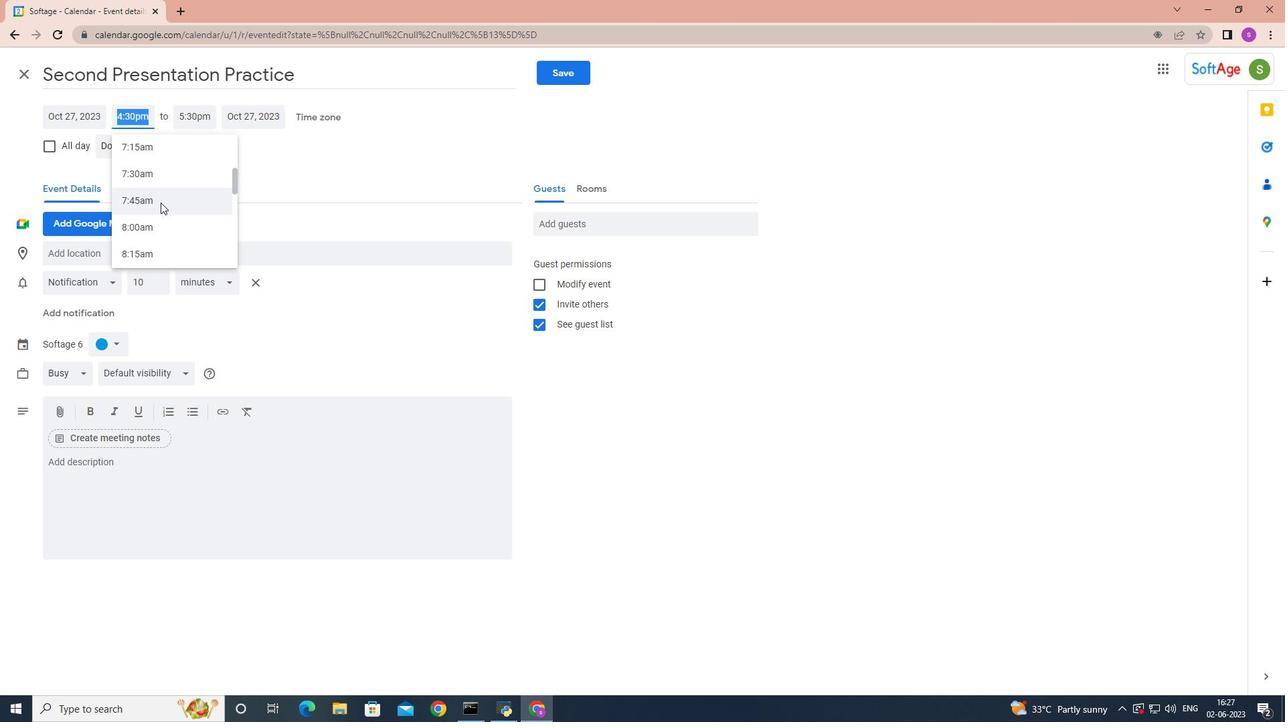 
Action: Mouse moved to (160, 190)
Screenshot: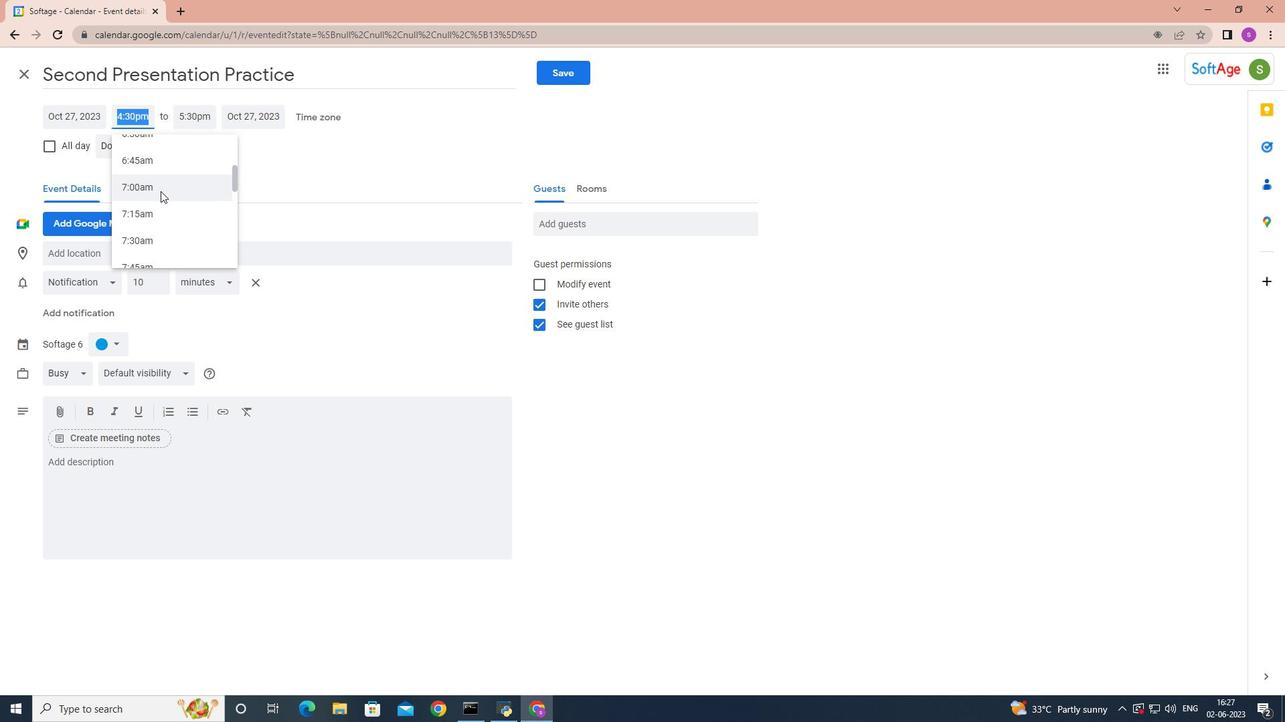 
Action: Mouse pressed left at (160, 190)
Screenshot: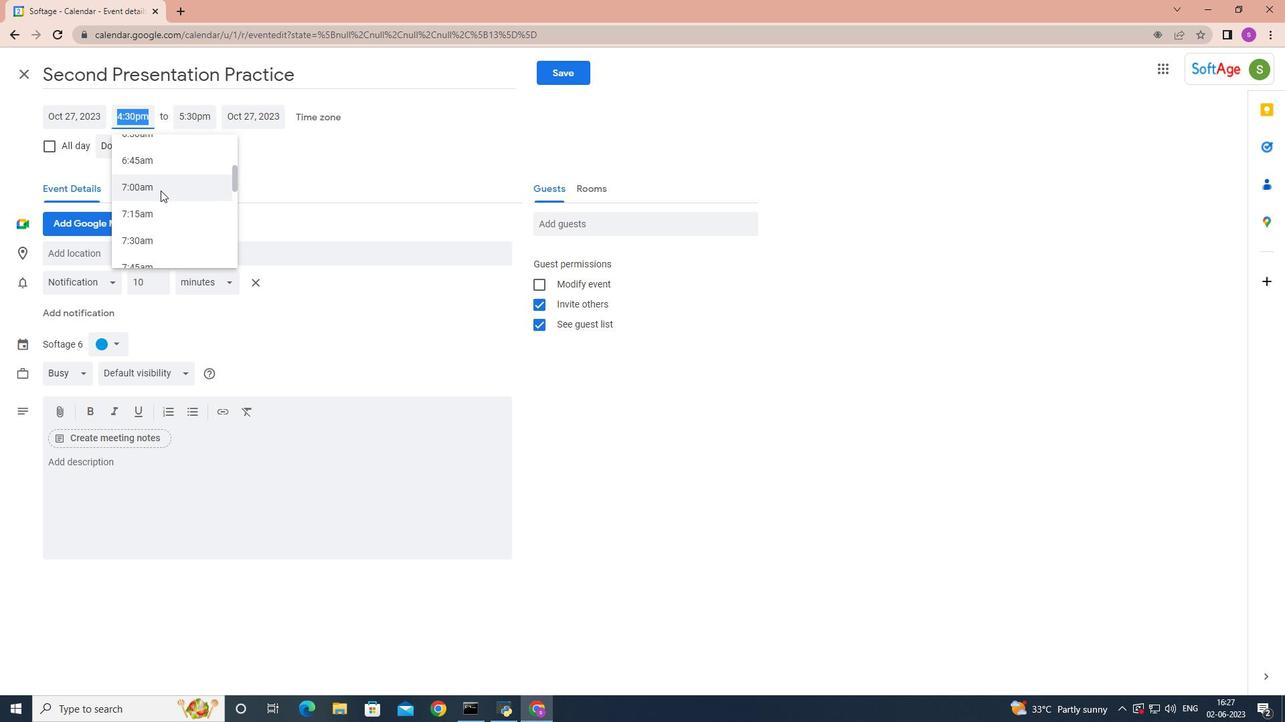 
Action: Mouse moved to (188, 121)
Screenshot: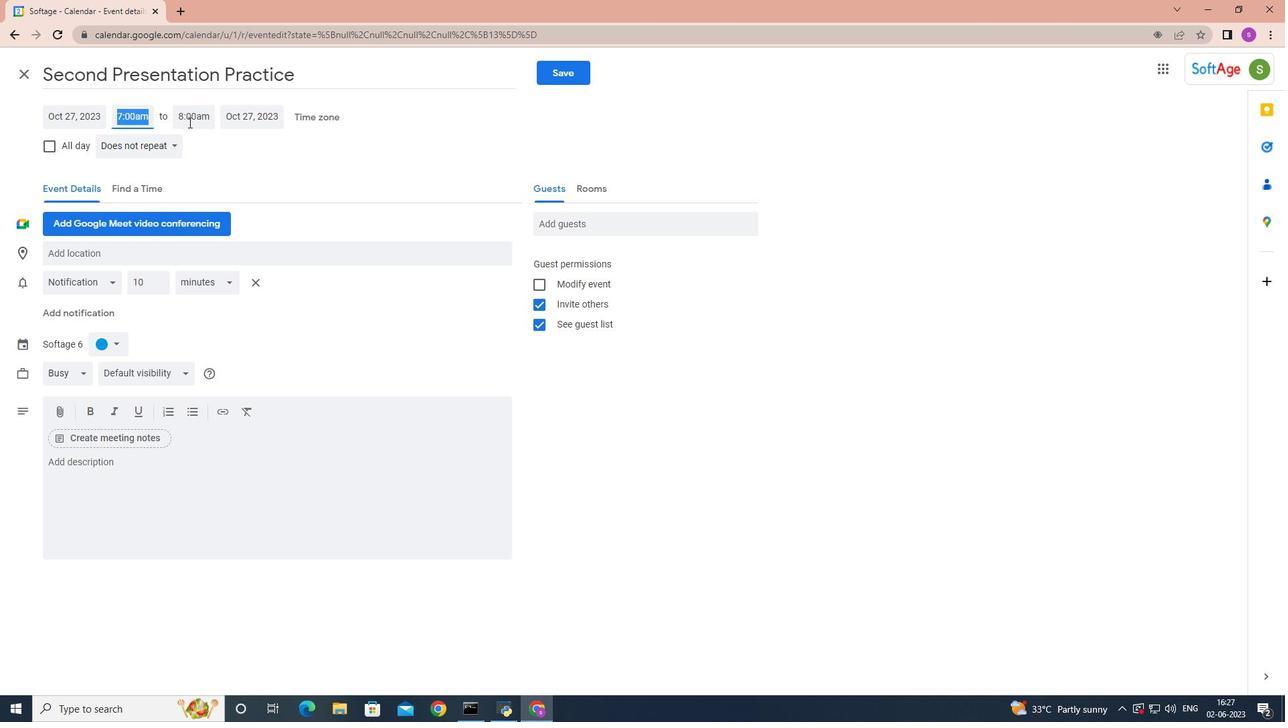 
Action: Mouse pressed left at (188, 121)
Screenshot: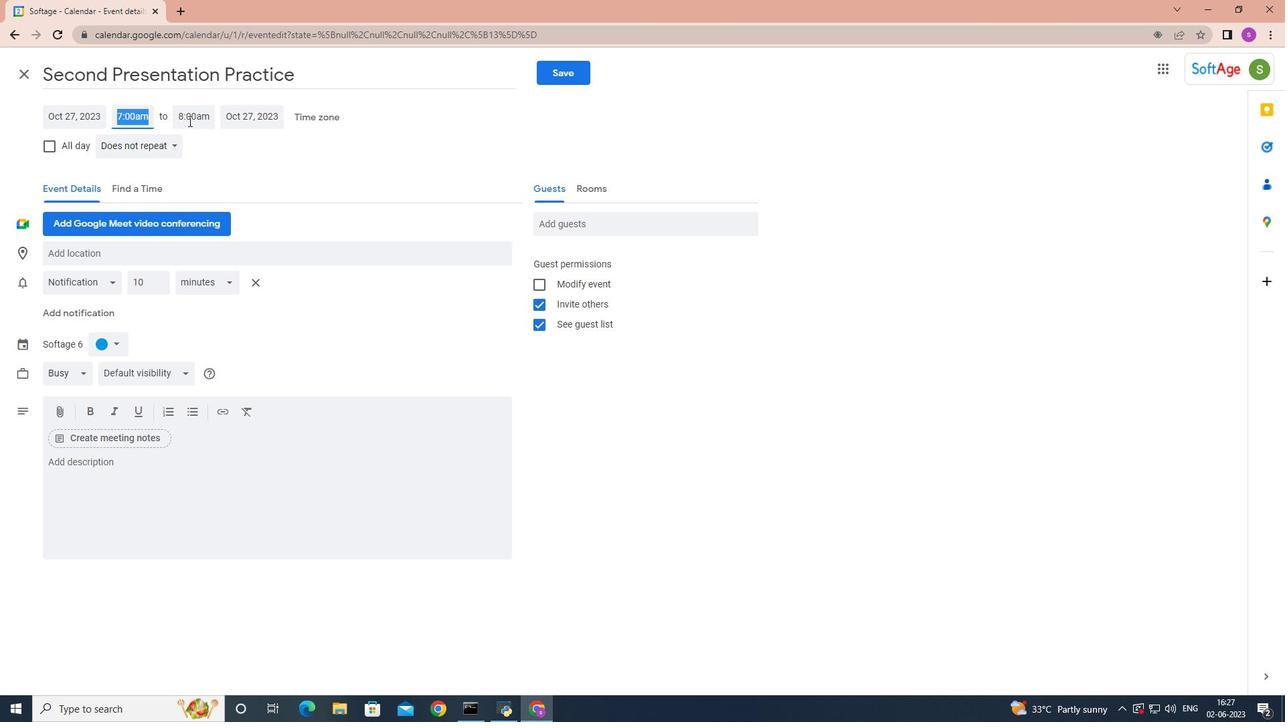 
Action: Mouse moved to (212, 251)
Screenshot: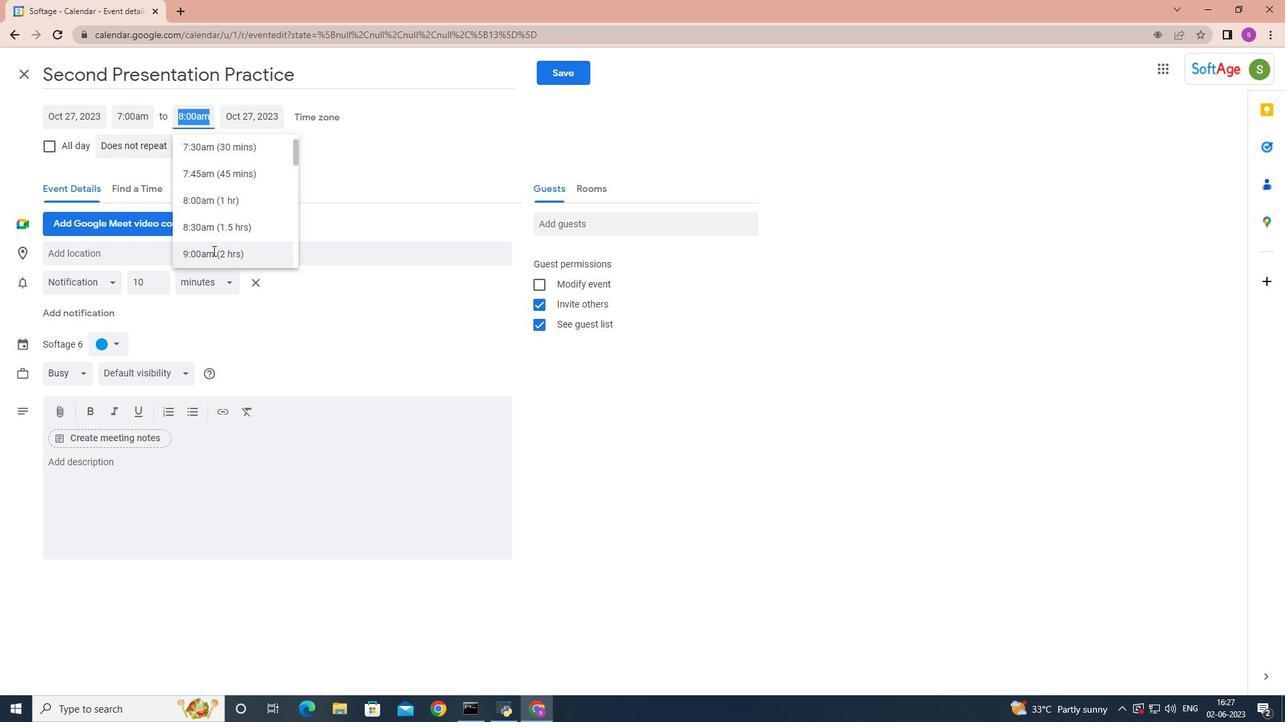 
Action: Mouse pressed left at (212, 251)
Screenshot: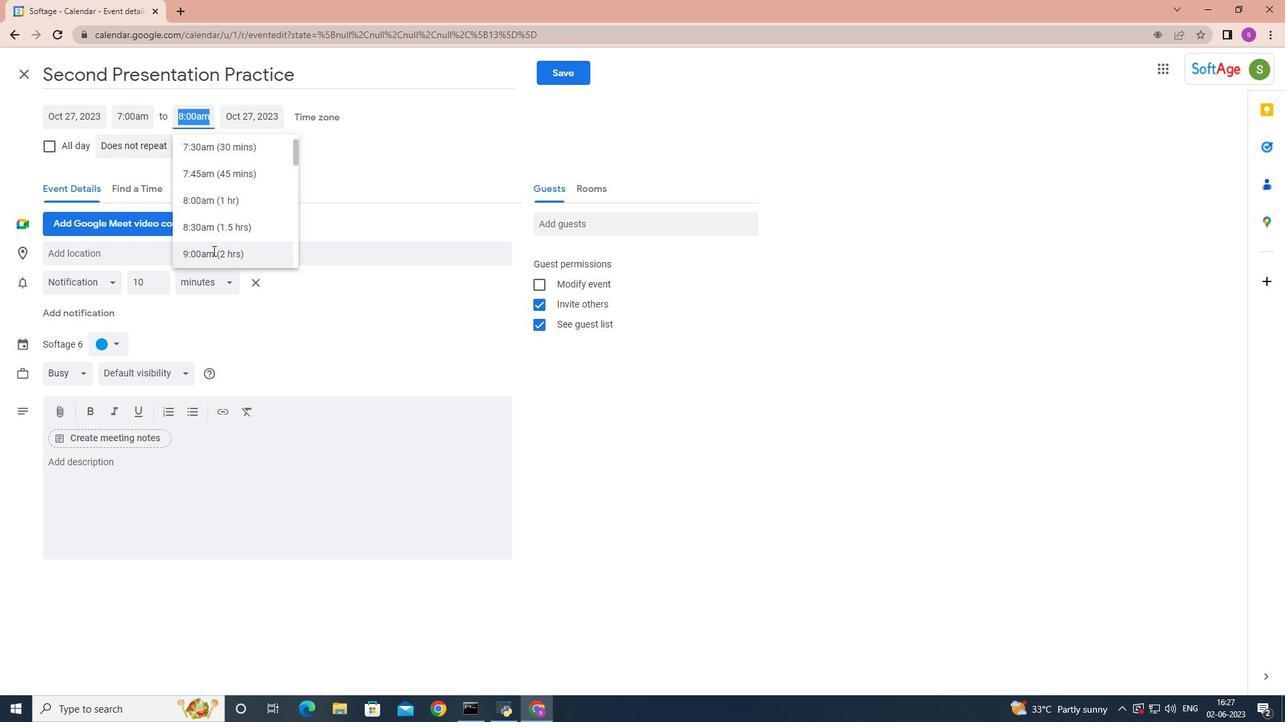 
Action: Mouse moved to (85, 463)
Screenshot: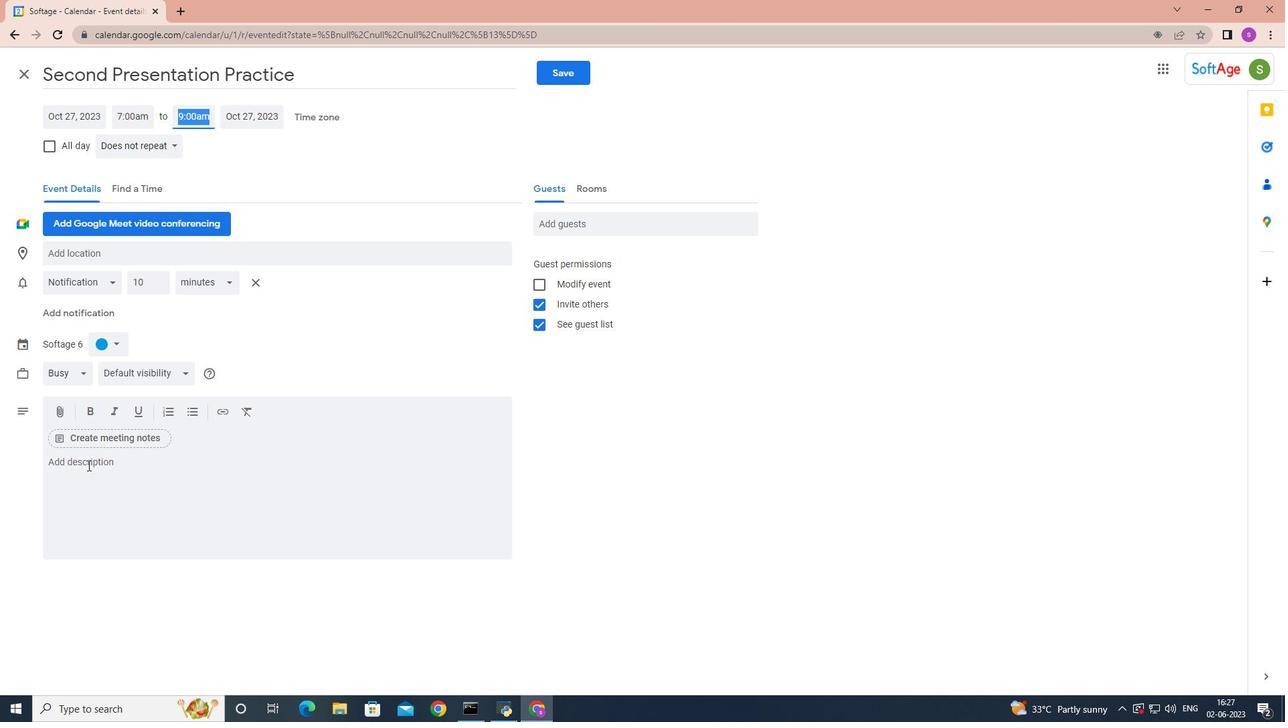 
Action: Mouse pressed left at (85, 463)
Screenshot: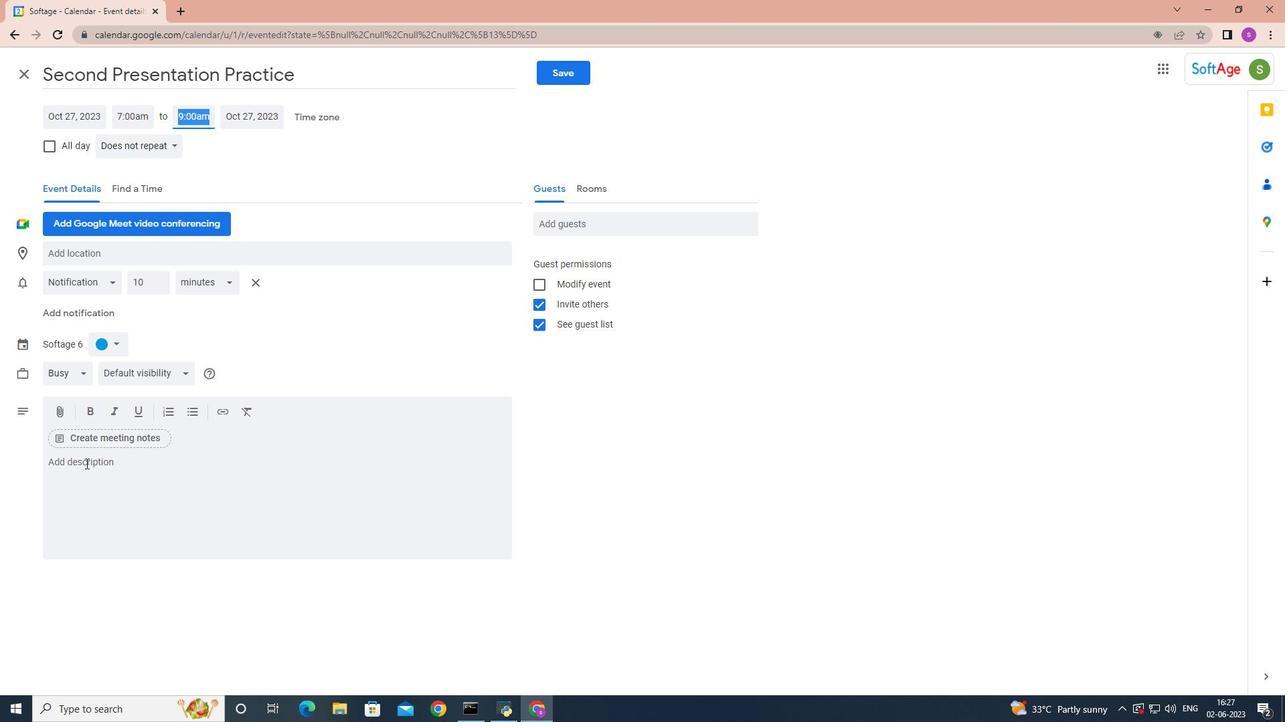 
Action: Mouse moved to (97, 466)
Screenshot: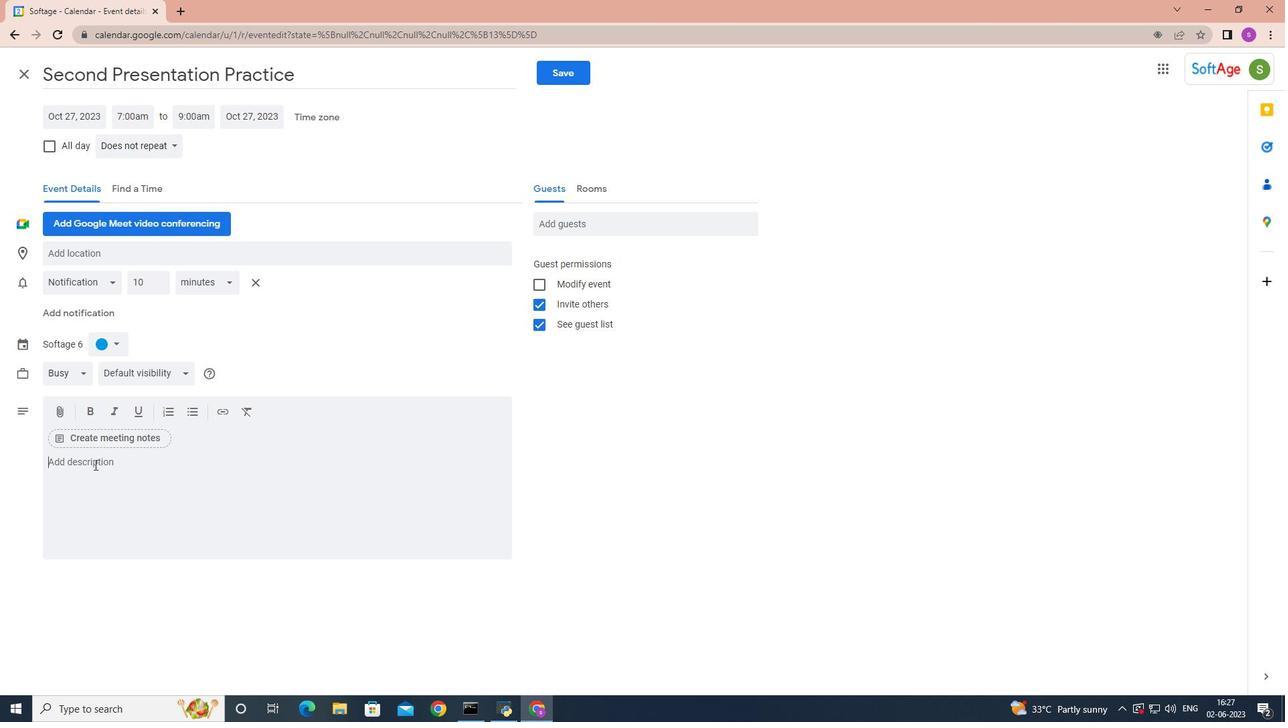 
Action: Key pressed <Key.shift>Parrt<Key.backspace><Key.backspace>ticipants<Key.space>will<Key.space>learn<Key.space>how<Key.space>to<Key.space>structure<Key.space>thr<Key.backspace>eir<Key.space>presentations<Key.space>in<Key.space>a<Key.space>clear<Key.space>and<Key.space>logical<Key.space>manner.<Key.space>they<Key.space>will<Key.space>explore<Key.space>techniques<Key.space>for<Key.space>capturinf<Key.backspace>g<Key.space>audience<Key.space>attention,<Key.space>developing<Key.space>a<Key.space>compelling<Key.space>opening<Key.space><Key.backspace>,<Key.space>organizio<Key.backspace>ng<Key.space>content<Key.space>effectively<Key.space><Key.backspace>,<Key.space>and<Key.space>delivering<Key.space>a<Key.space>memorable<Key.space>closinfh<Key.backspace><Key.backspace>g.
Screenshot: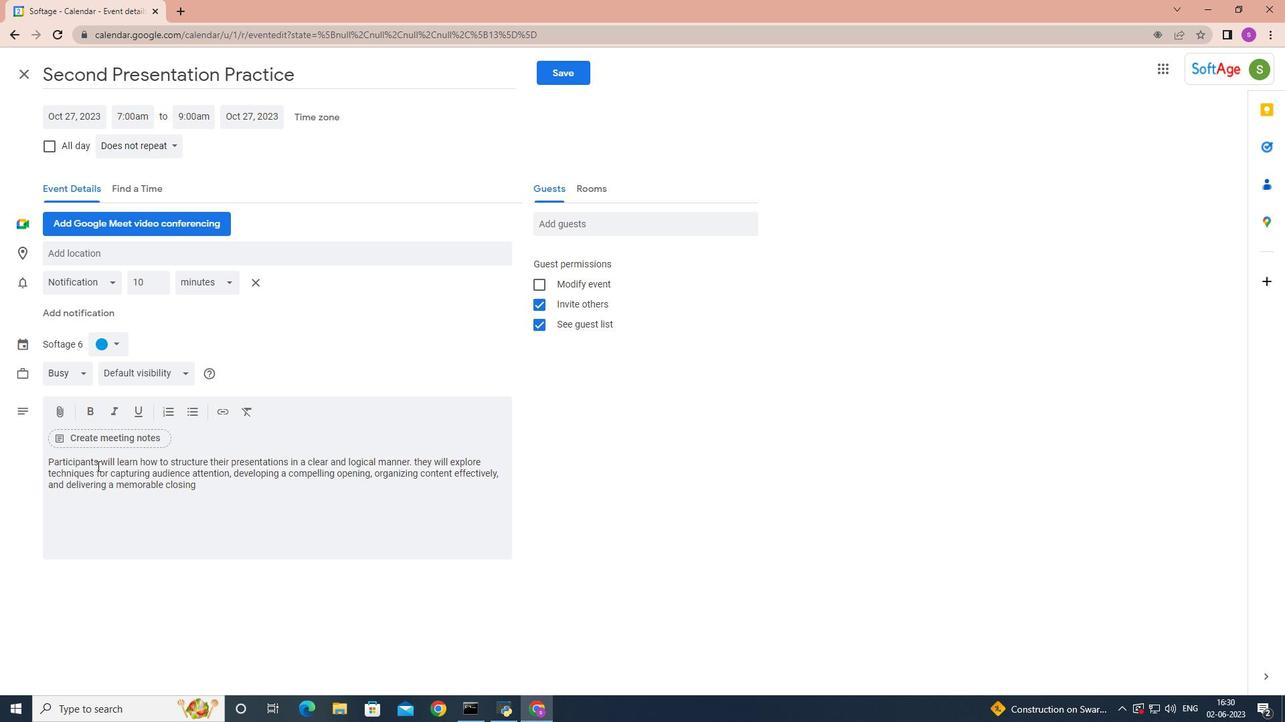 
Action: Mouse moved to (116, 343)
Screenshot: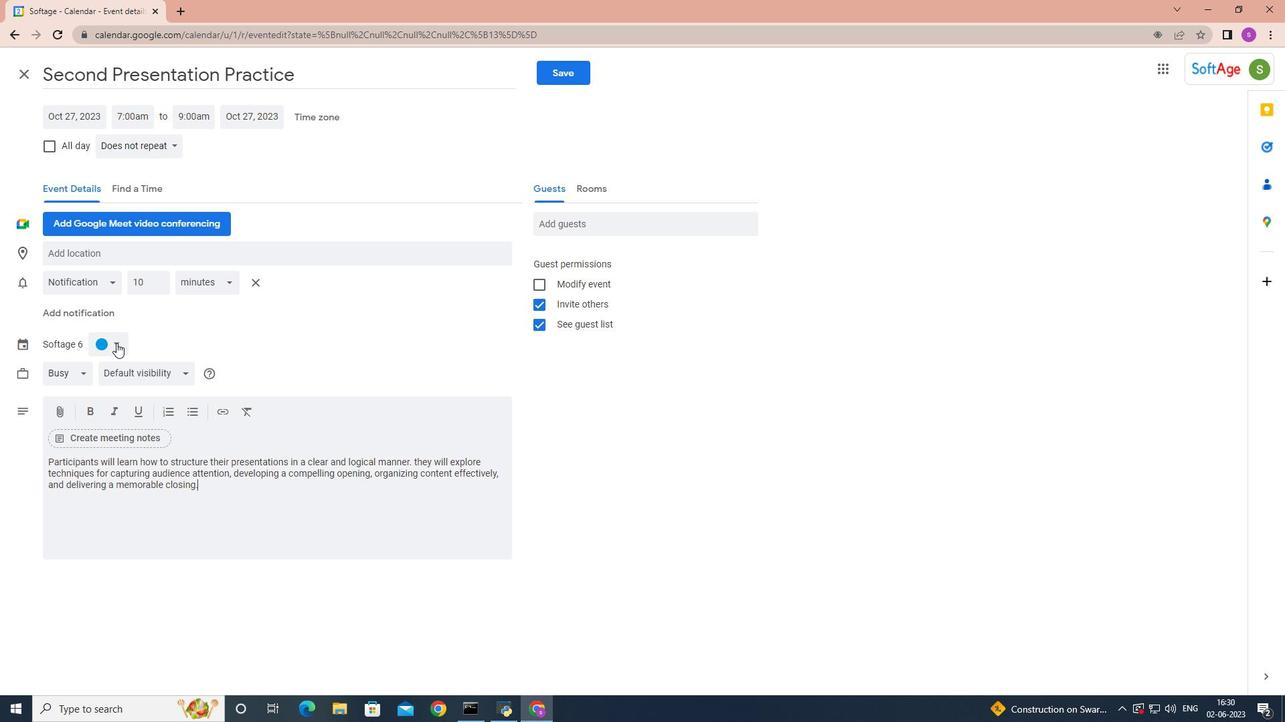 
Action: Mouse pressed left at (116, 343)
Screenshot: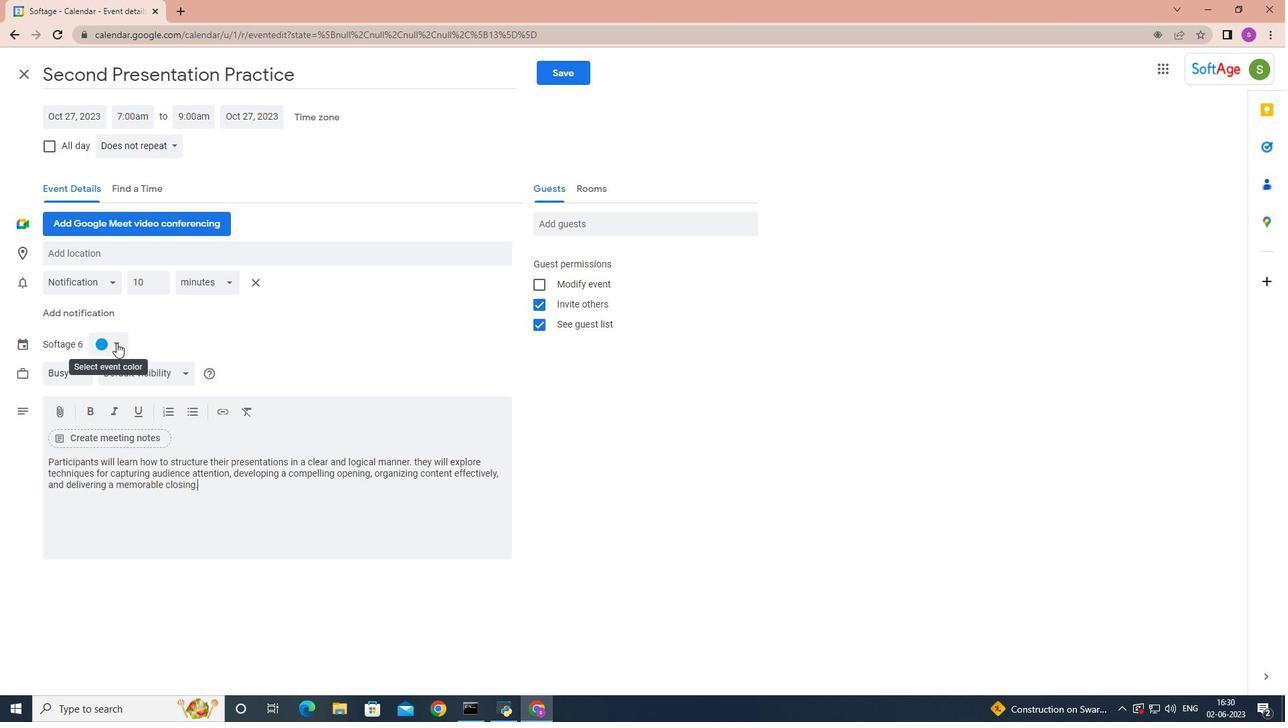 
Action: Mouse moved to (118, 346)
Screenshot: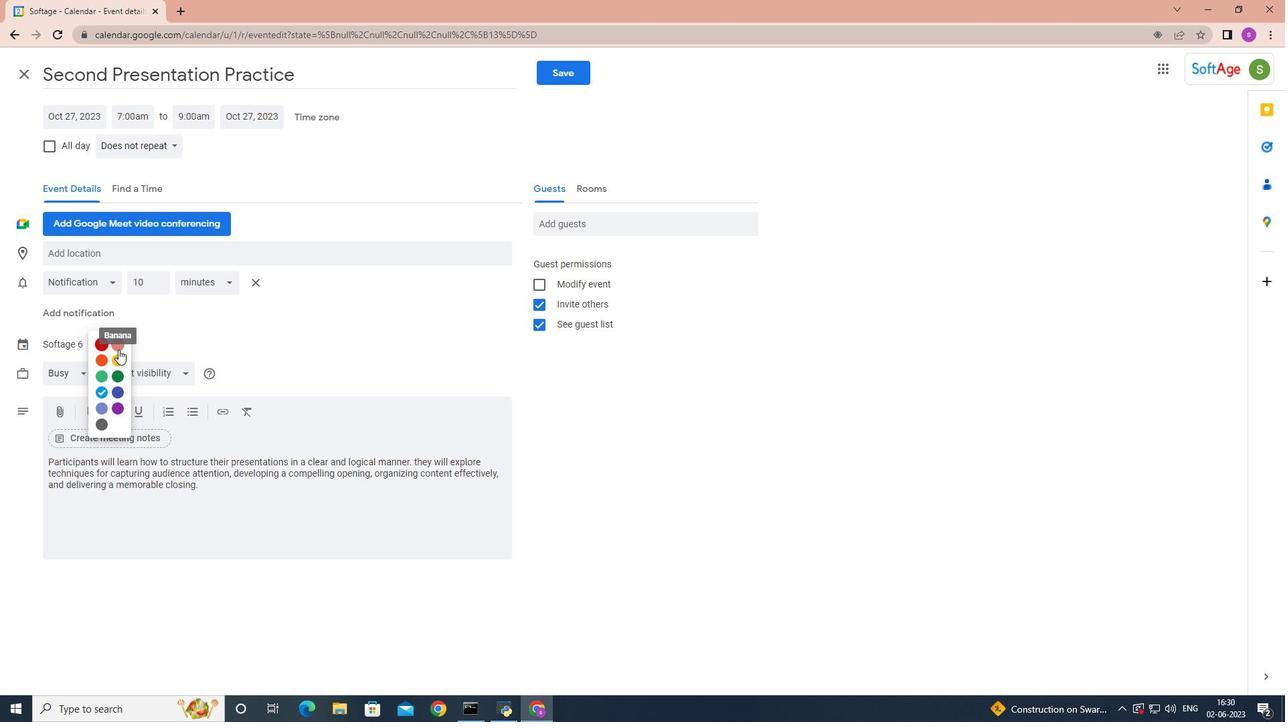 
Action: Mouse pressed left at (118, 346)
Screenshot: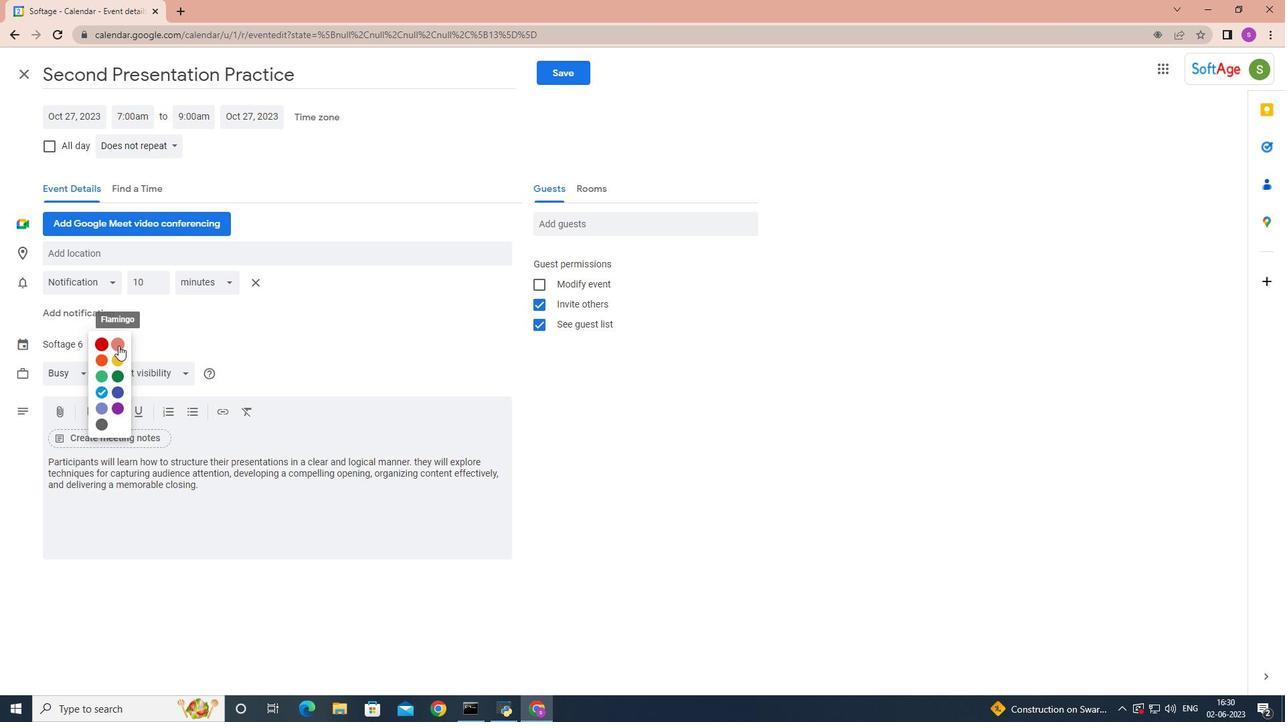
Action: Mouse moved to (105, 255)
Screenshot: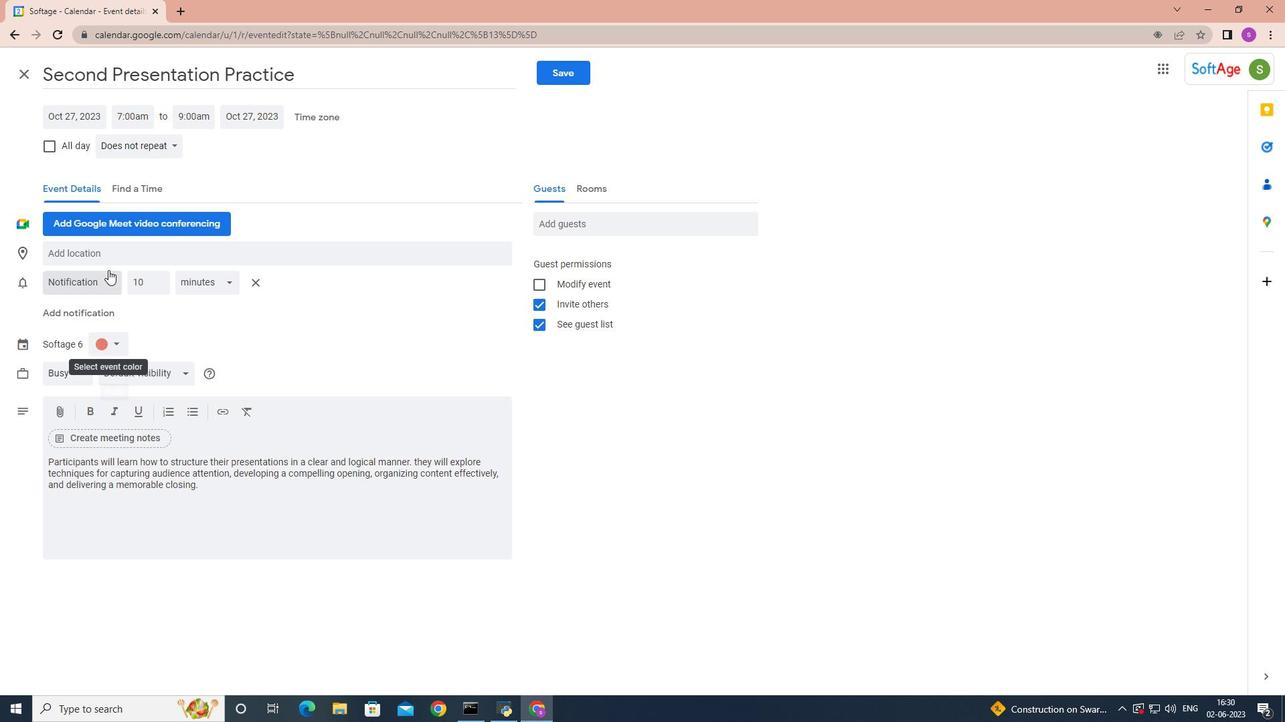 
Action: Mouse pressed left at (105, 255)
Screenshot: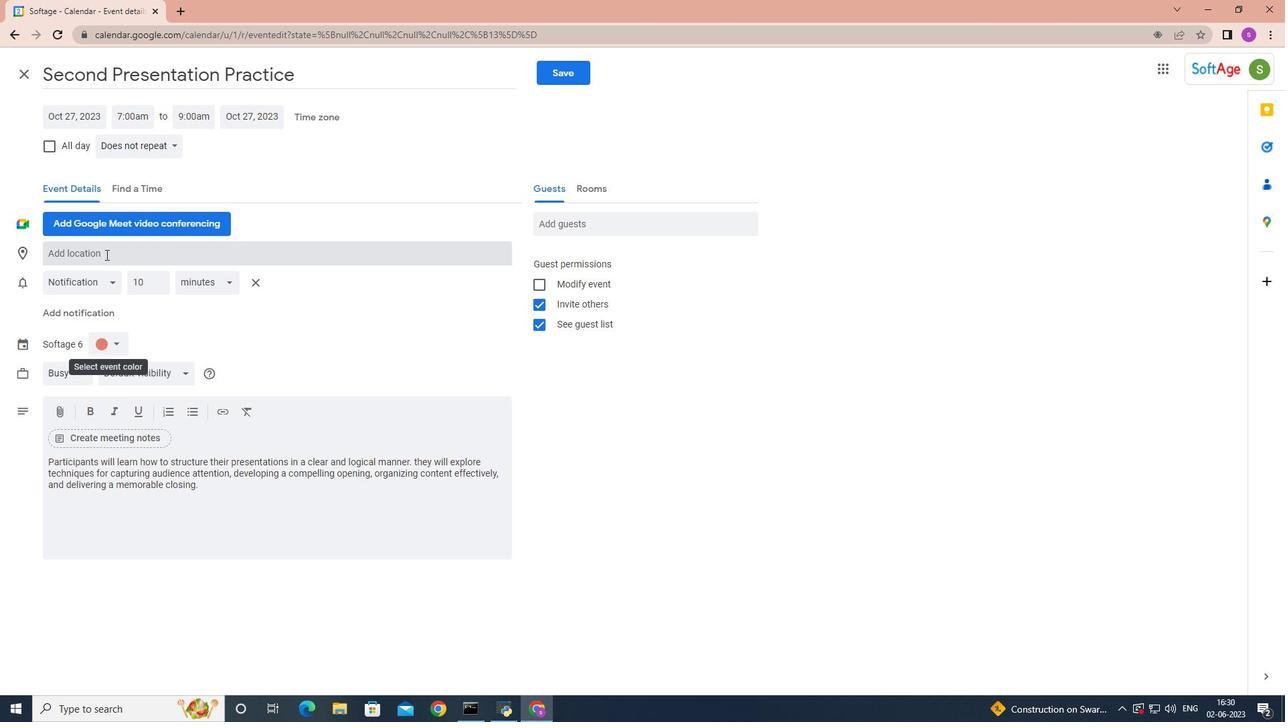 
Action: Key pressed 123<Key.space><Key.shift>Sultan<Key.space><Key.shift>Ahmed<Key.space><Key.shift>Mosque,<Key.space><Key.shift>Istanbul,<Key.space><Key.shift>Turkey<Key.enter>
Screenshot: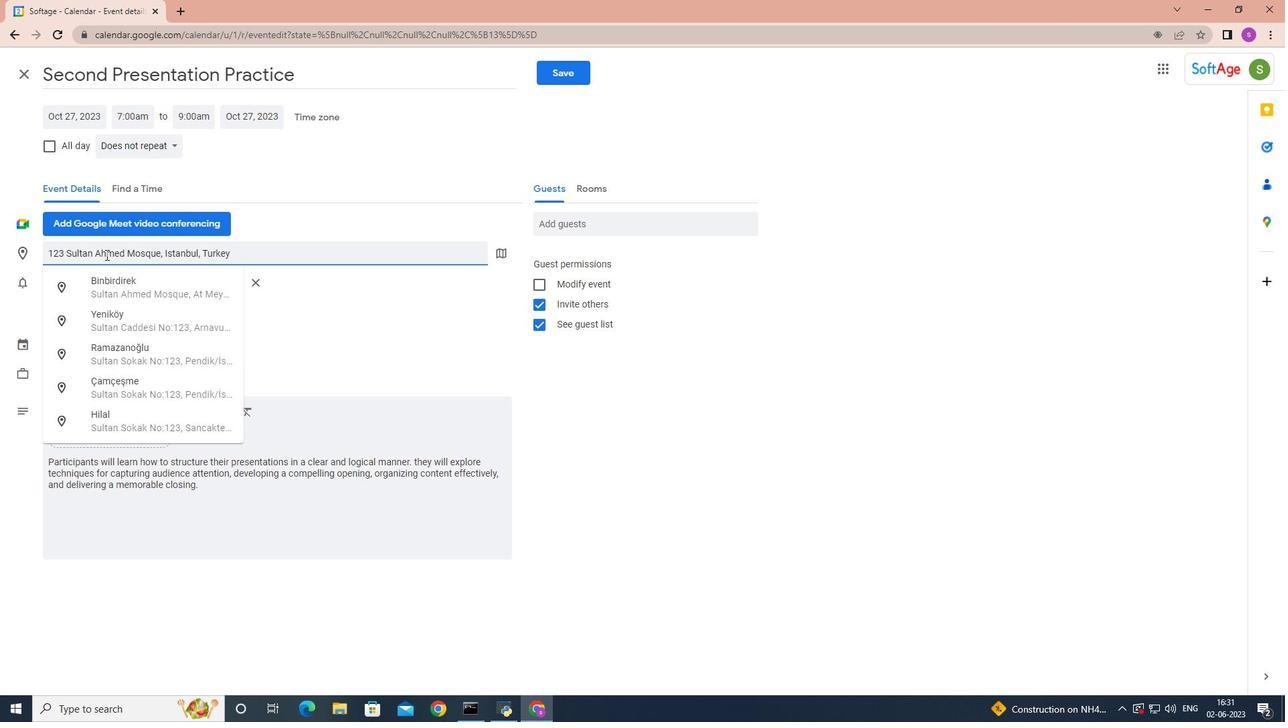 
Action: Mouse moved to (596, 220)
Screenshot: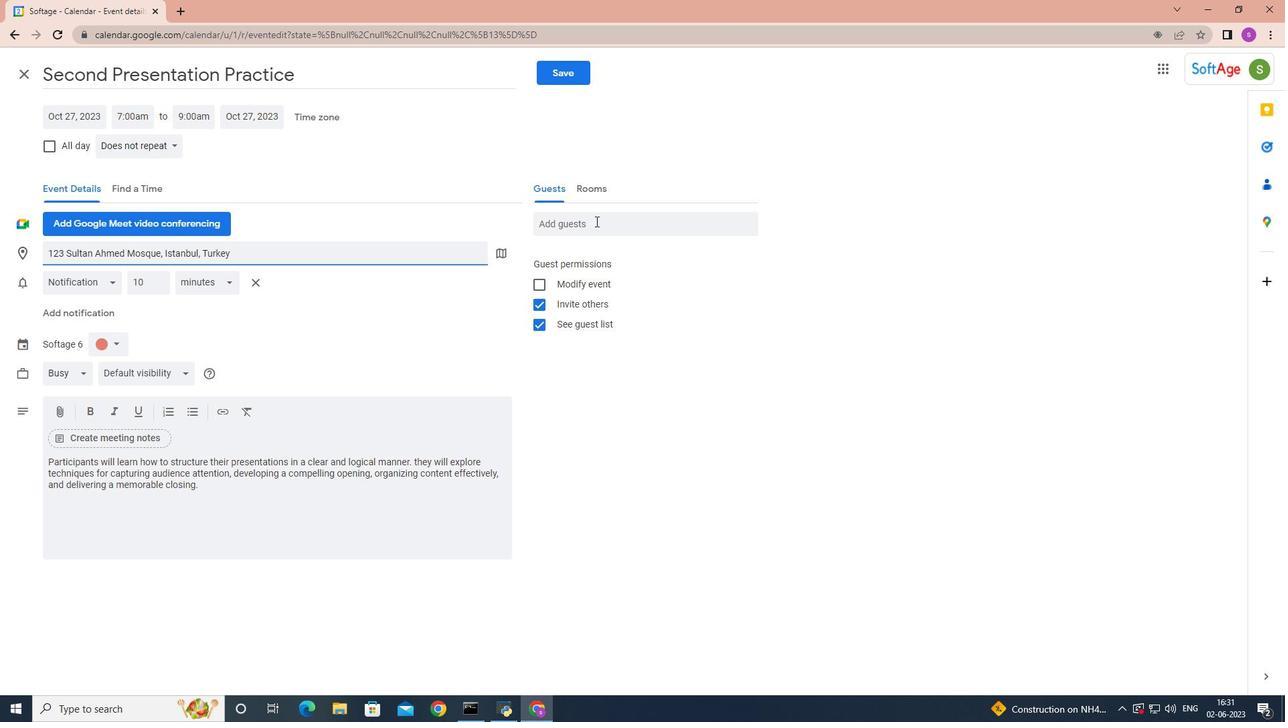 
Action: Mouse pressed left at (596, 220)
Screenshot: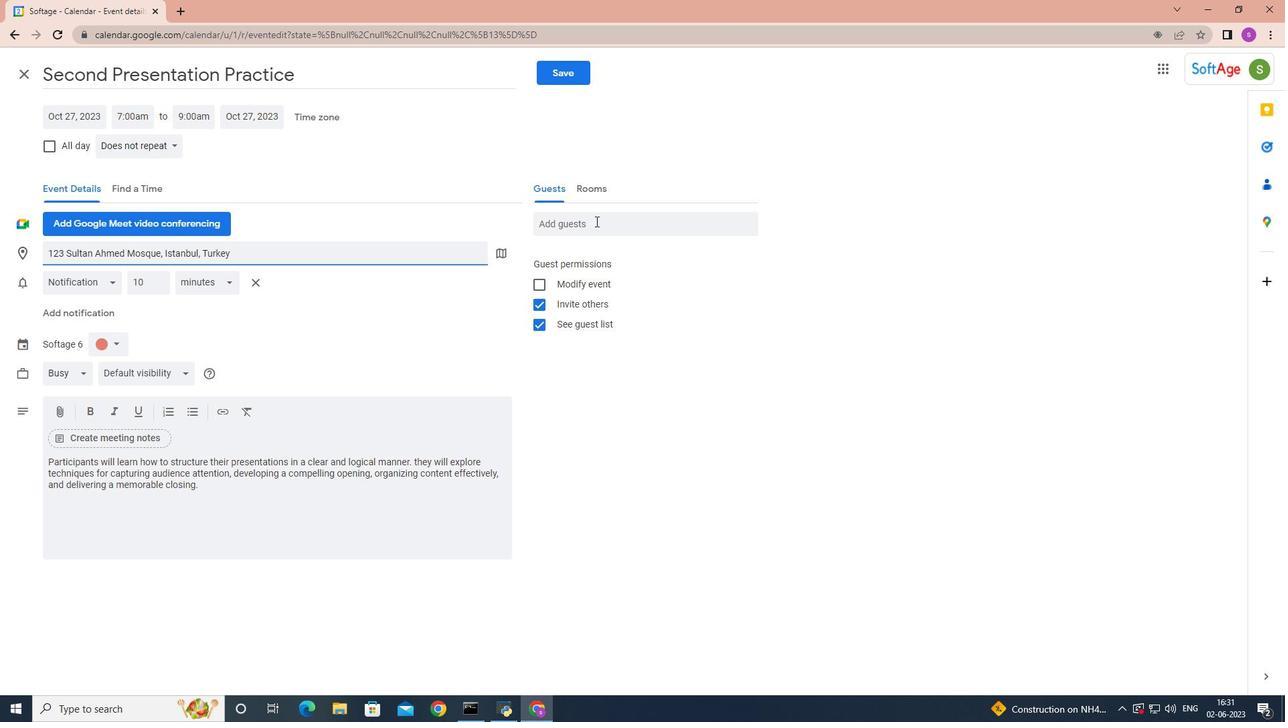 
Action: Mouse moved to (597, 220)
Screenshot: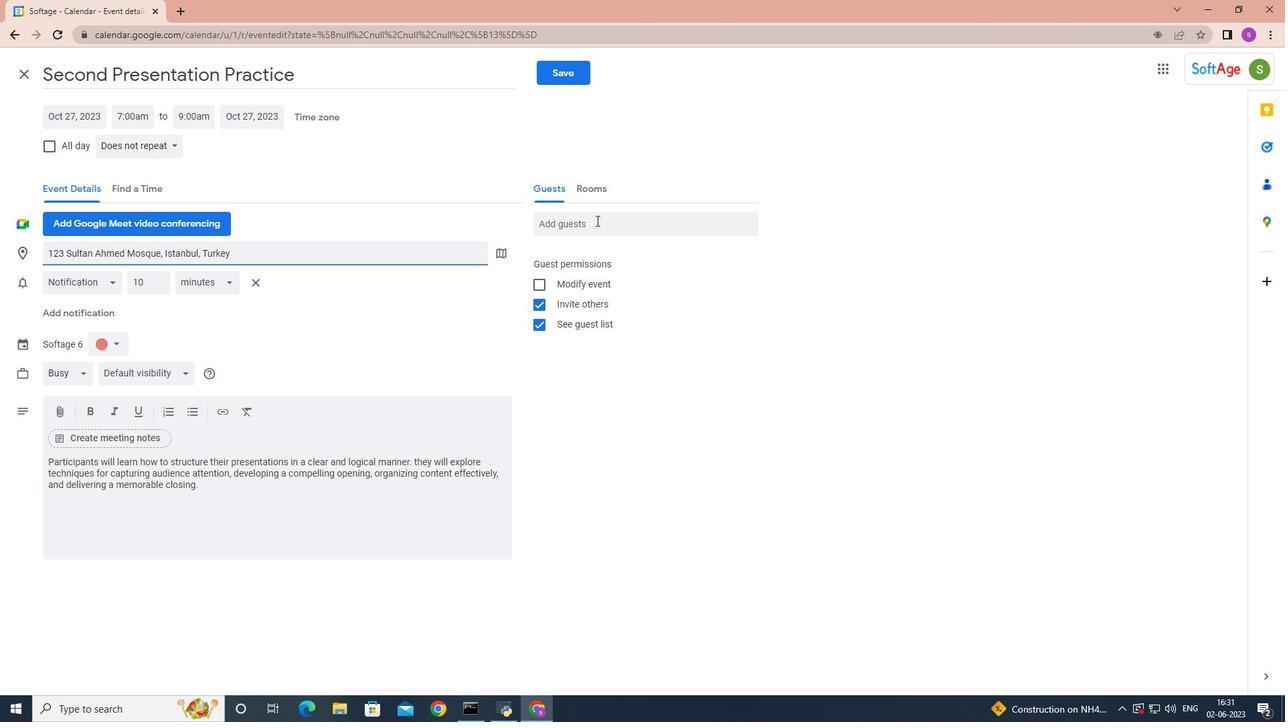 
Action: Key pressed softage.10
Screenshot: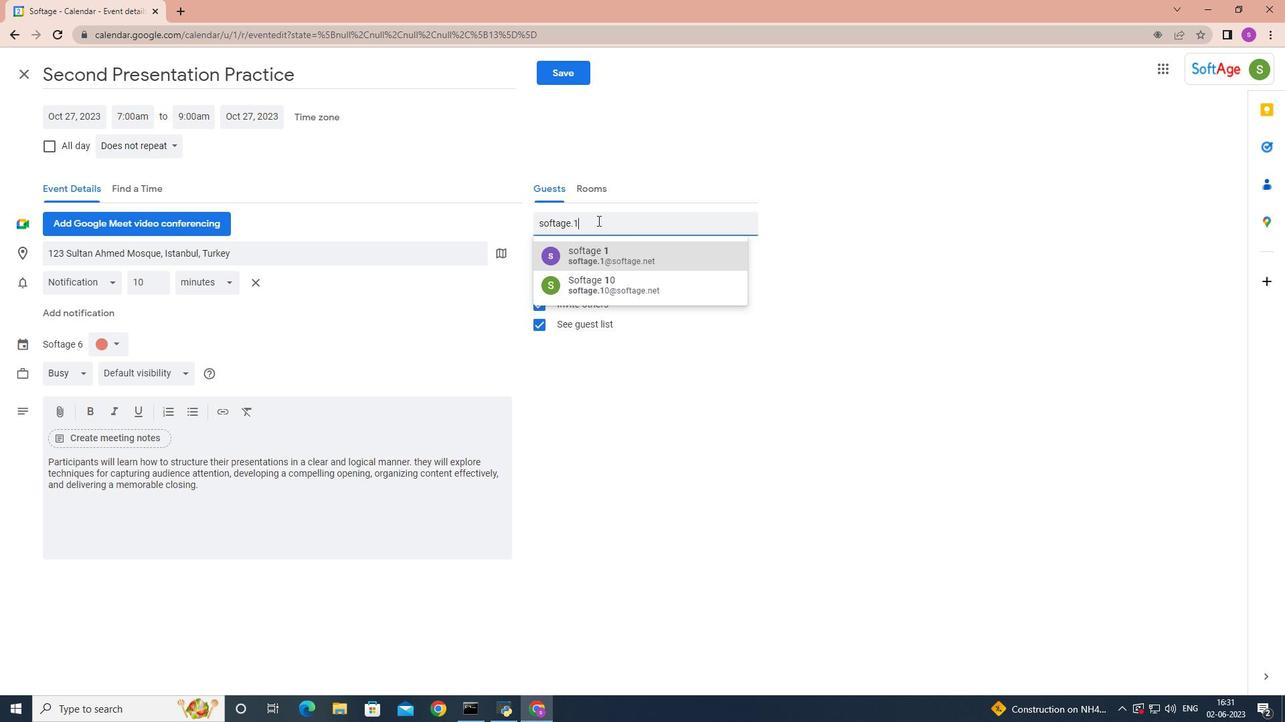 
Action: Mouse moved to (611, 253)
Screenshot: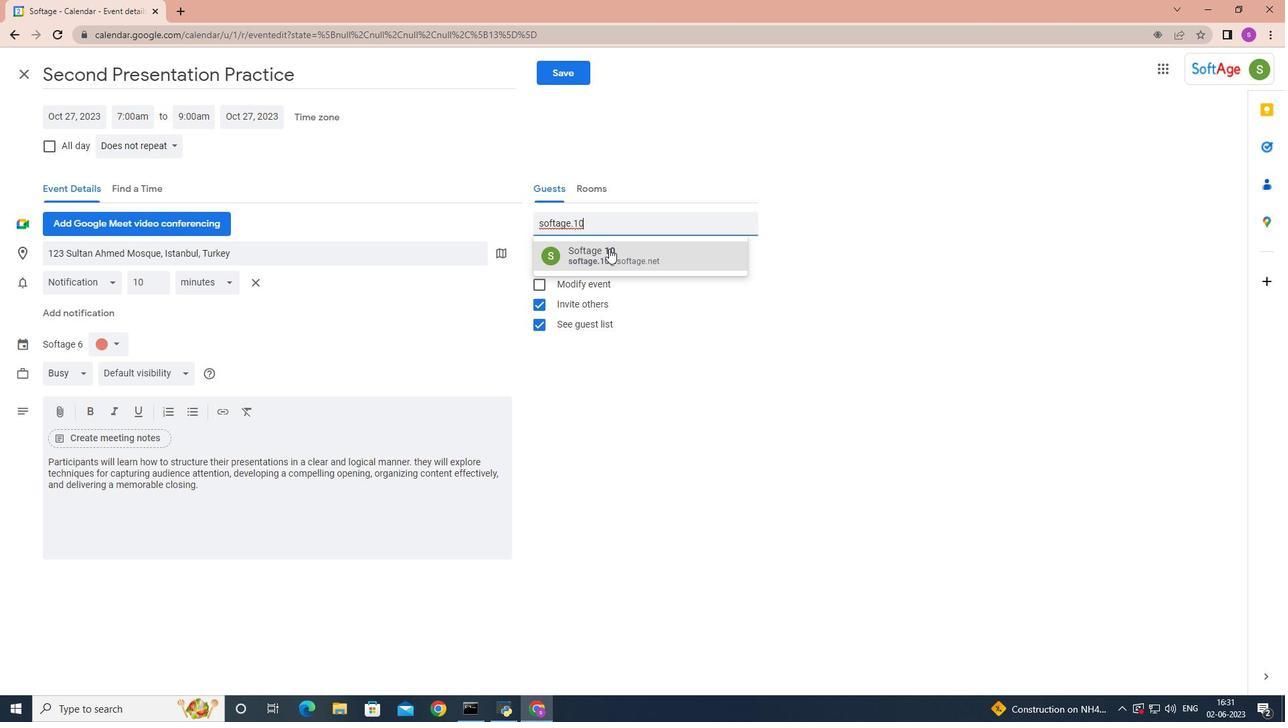 
Action: Mouse pressed left at (611, 253)
Screenshot: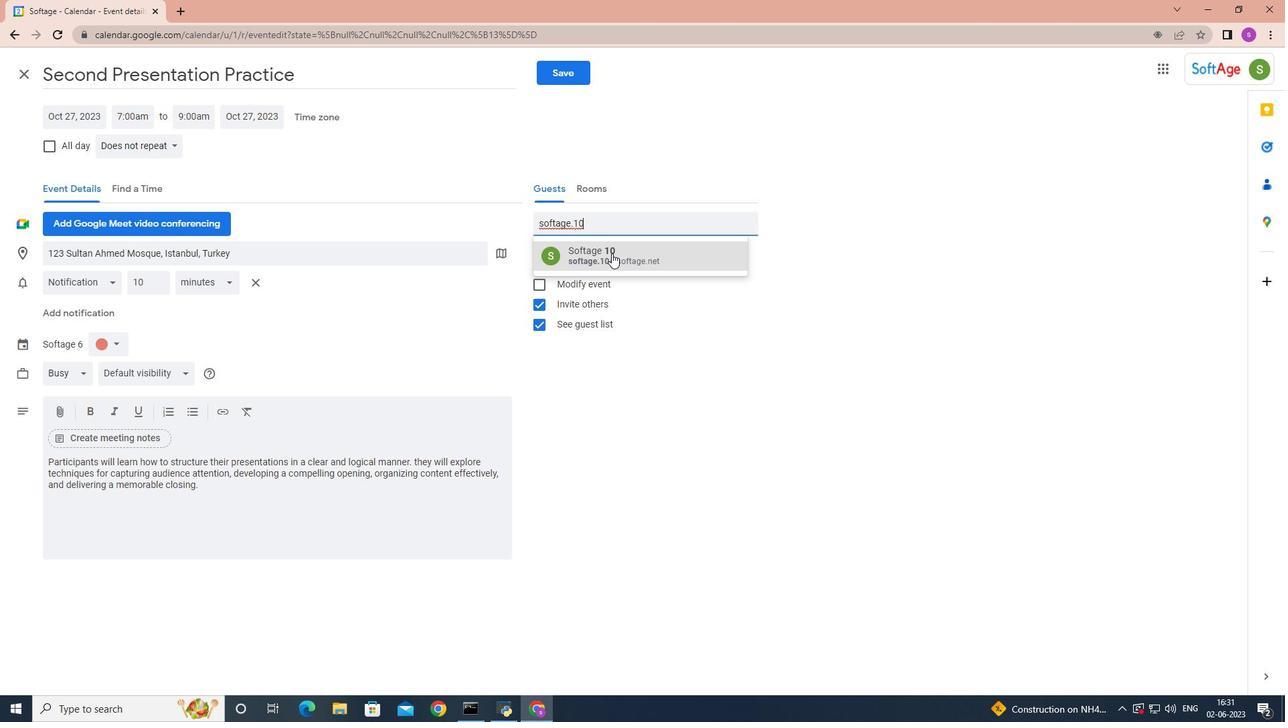 
Action: Key pressed softage.4
Screenshot: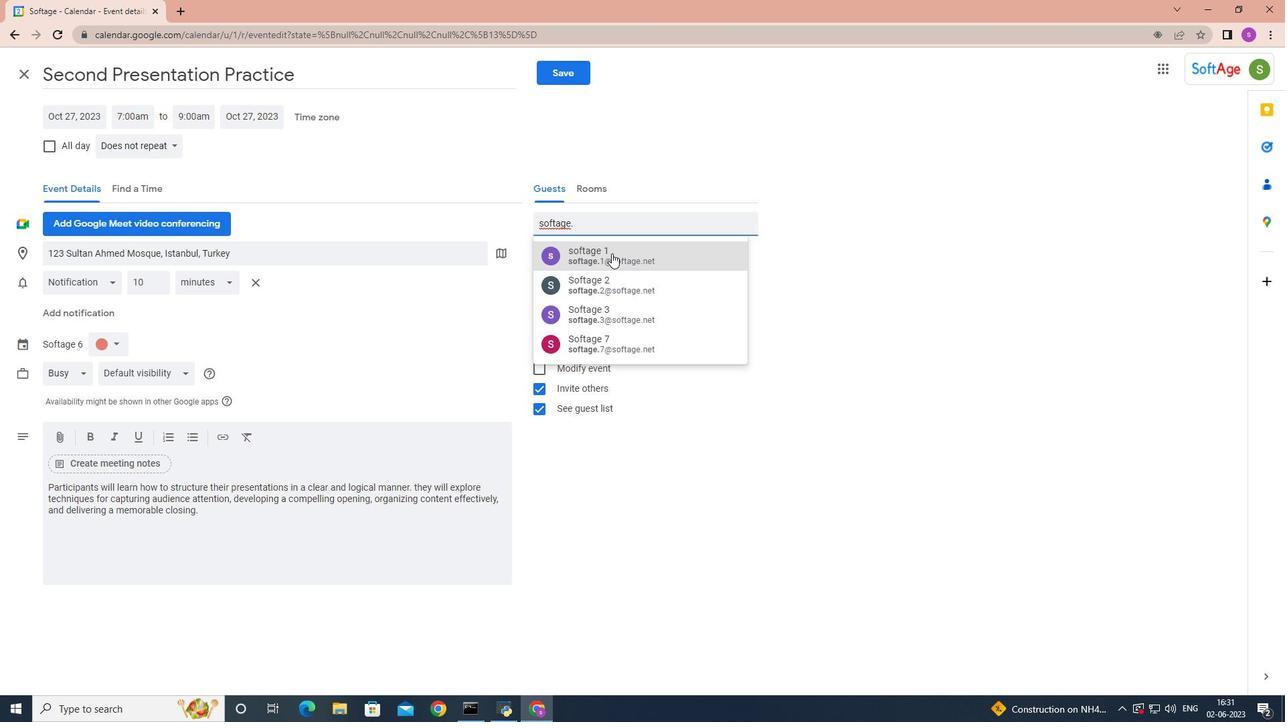 
Action: Mouse pressed left at (611, 253)
Screenshot: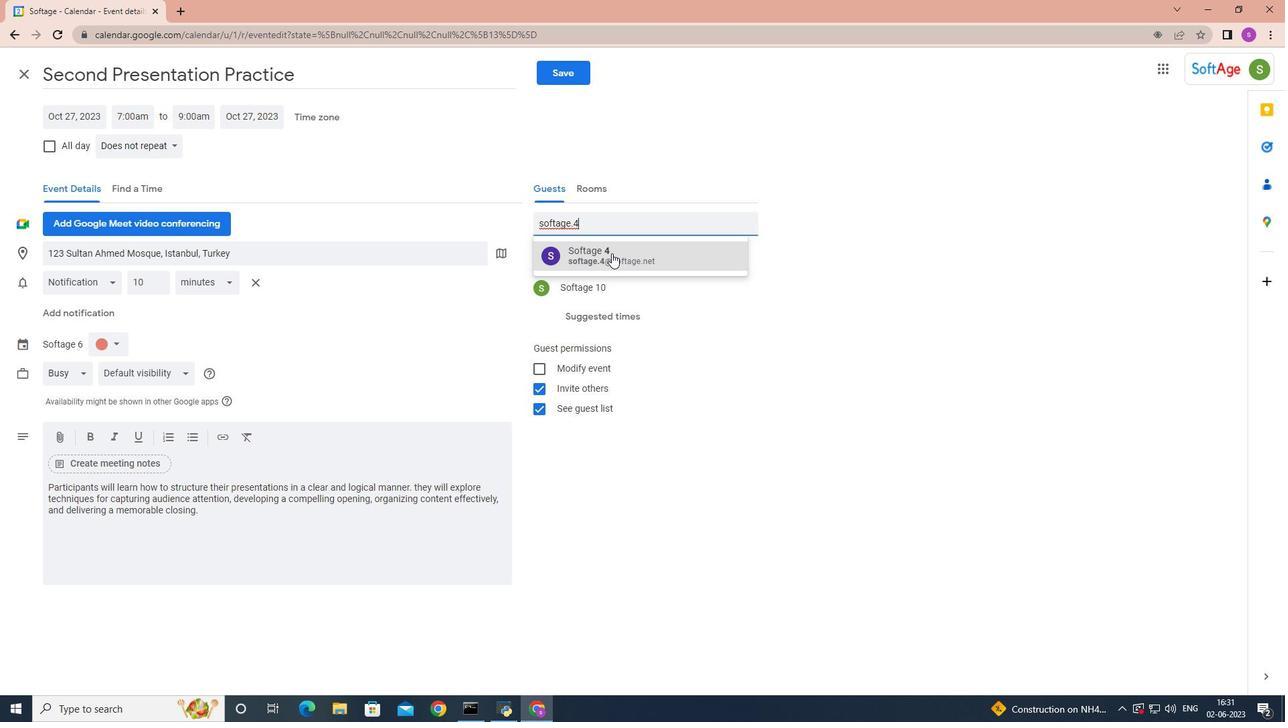 
Action: Mouse moved to (169, 143)
Screenshot: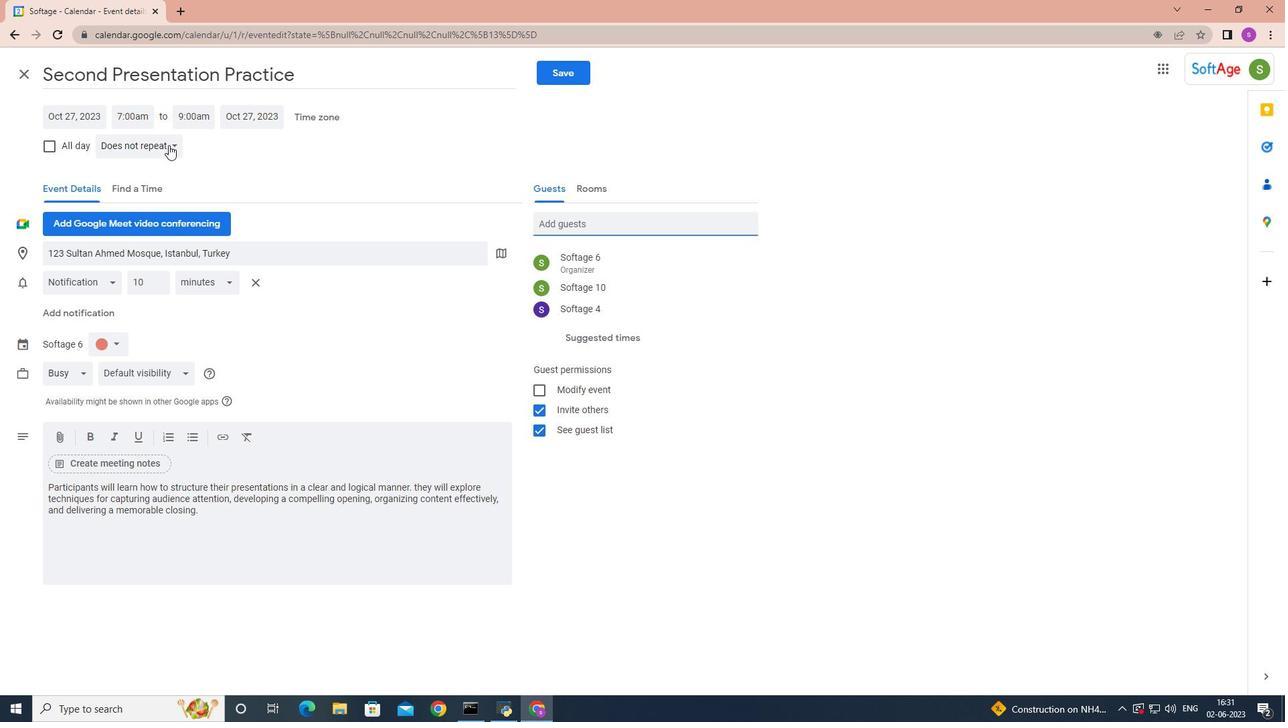 
Action: Mouse pressed left at (169, 143)
Screenshot: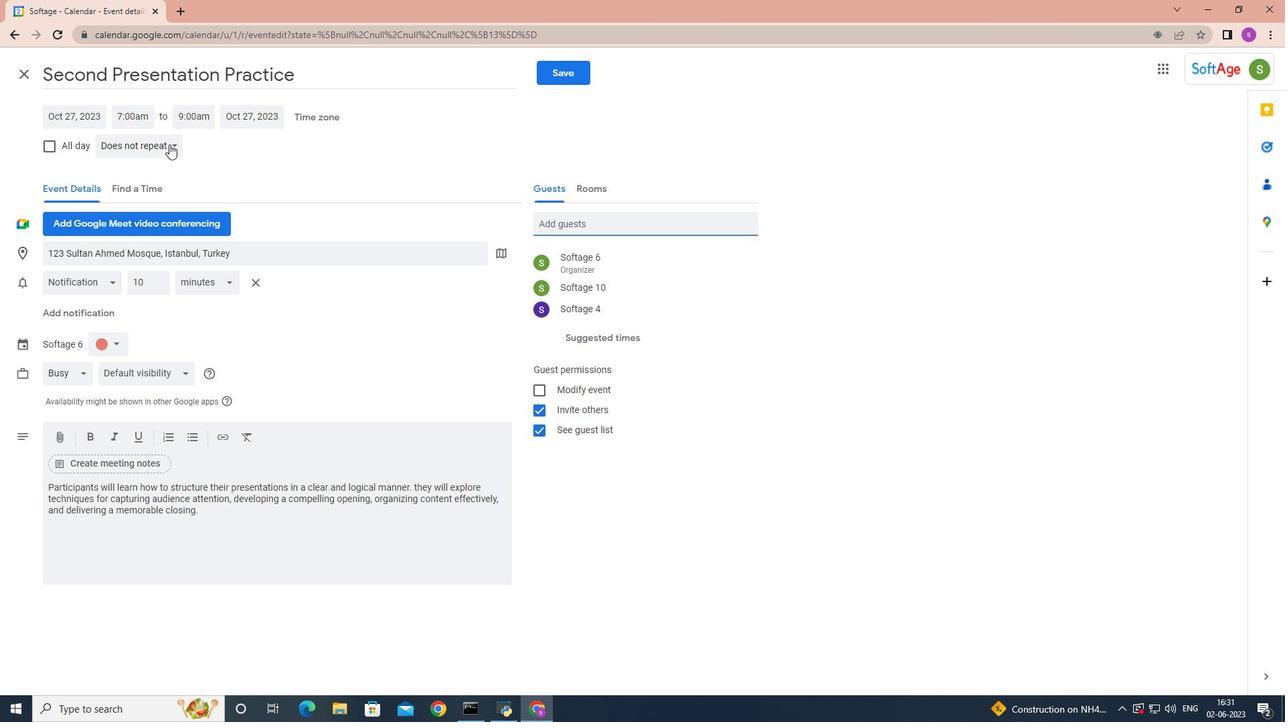 
Action: Mouse moved to (174, 147)
Screenshot: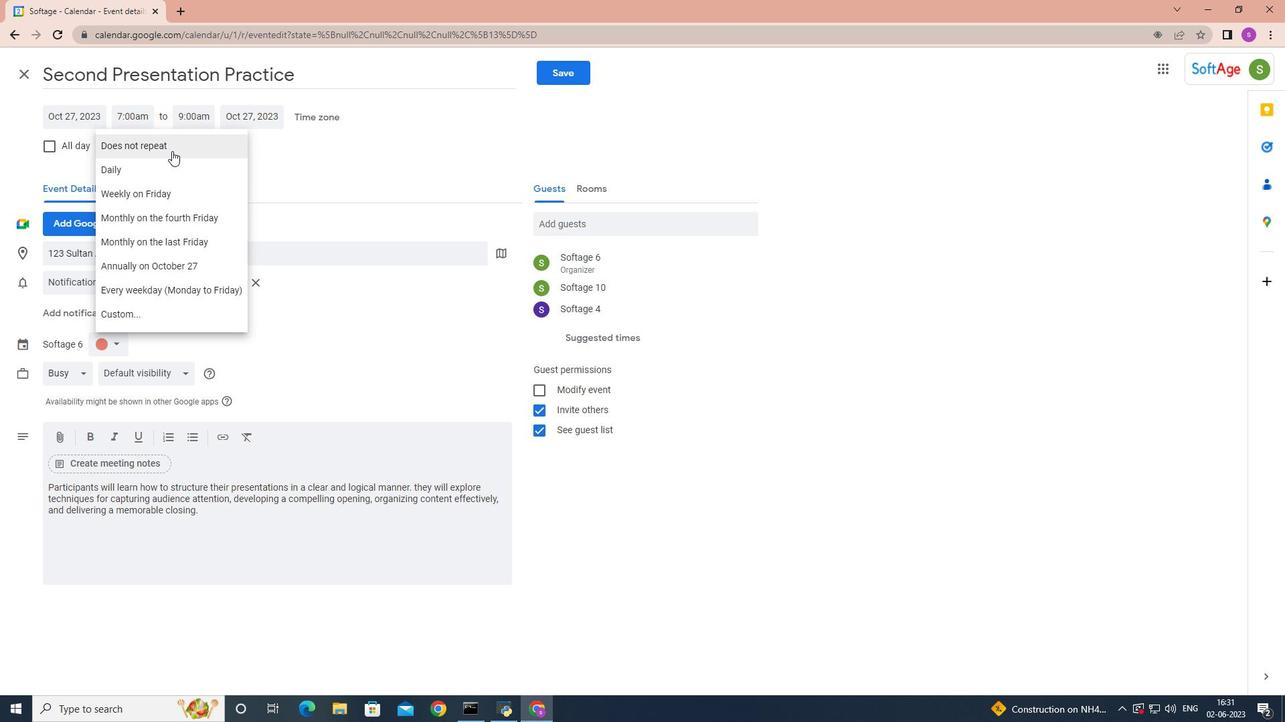 
Action: Mouse pressed left at (174, 147)
Screenshot: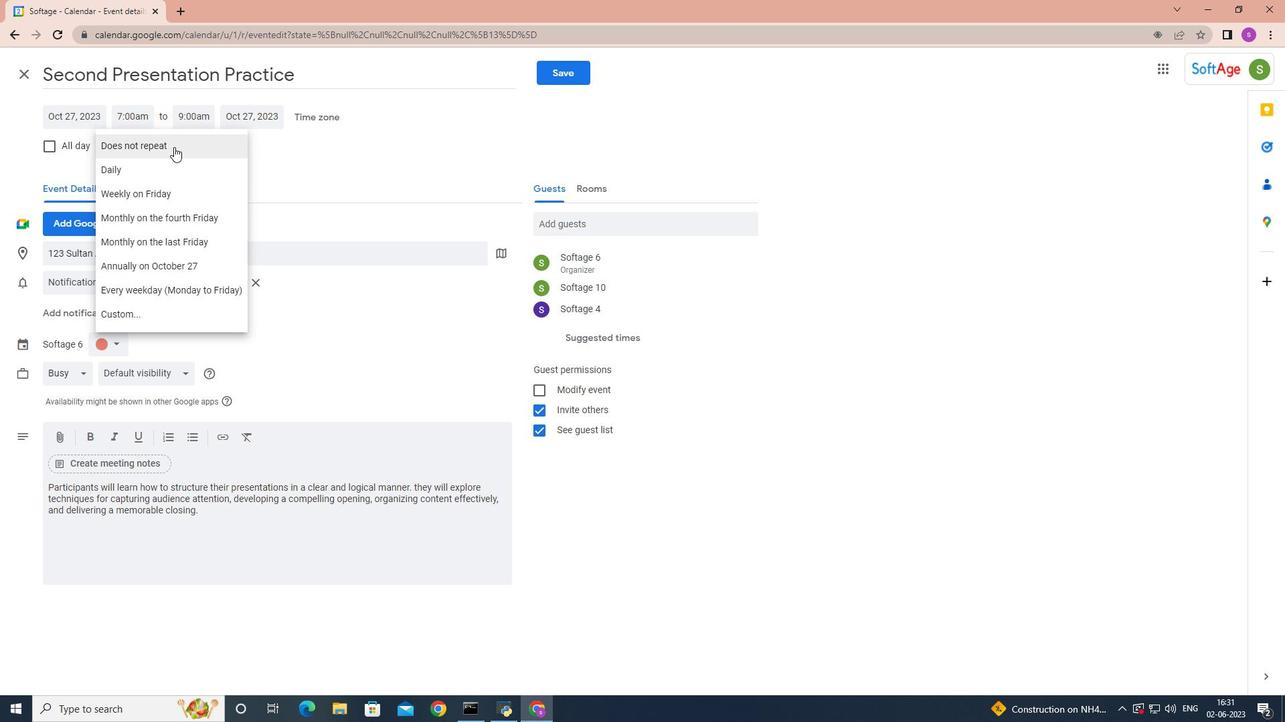 
Action: Mouse moved to (571, 72)
Screenshot: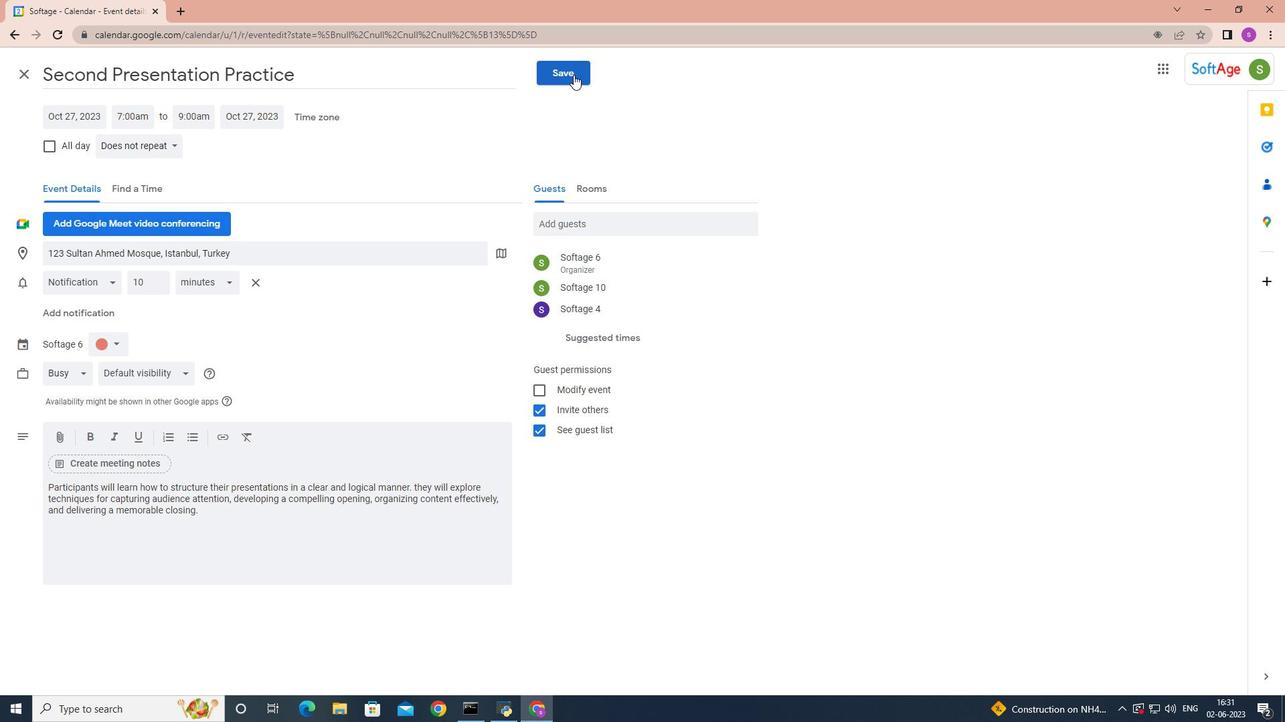 
Action: Mouse pressed left at (571, 72)
Screenshot: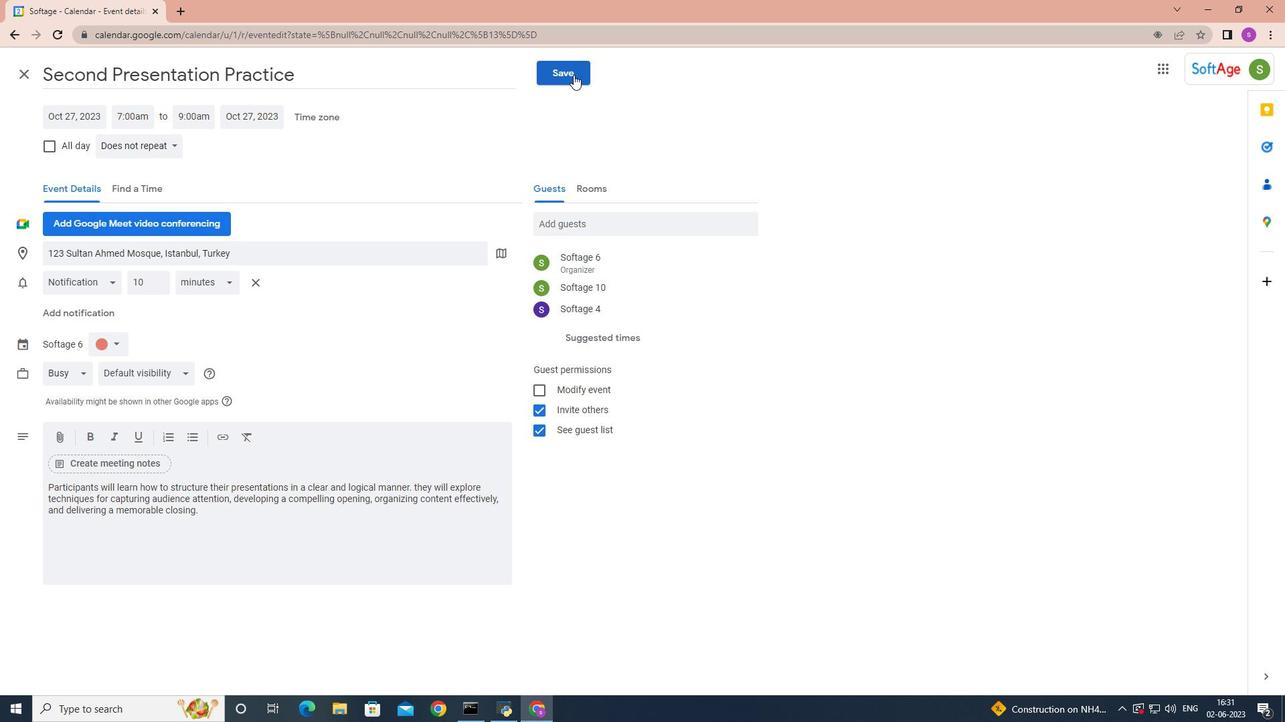 
Action: Mouse moved to (769, 389)
Screenshot: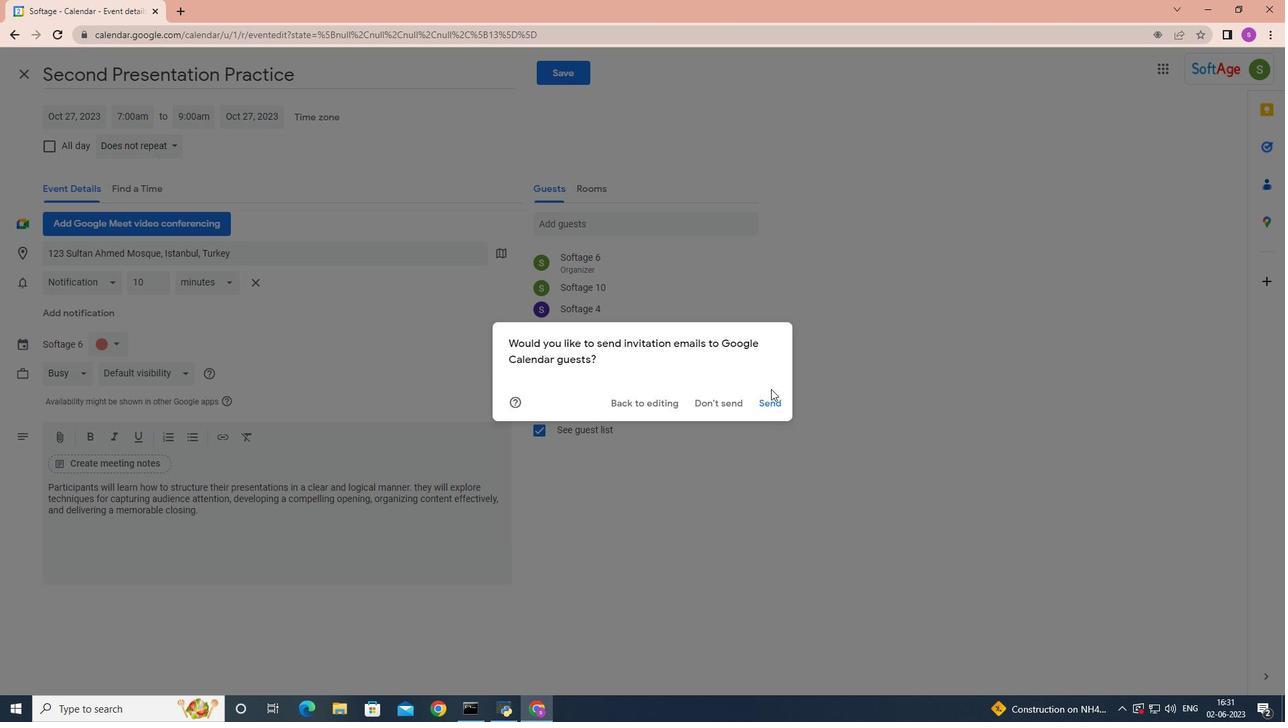 
